 Task: Plan a session to attend the tech conference.
Action: Mouse pressed left at (231, 239)
Screenshot: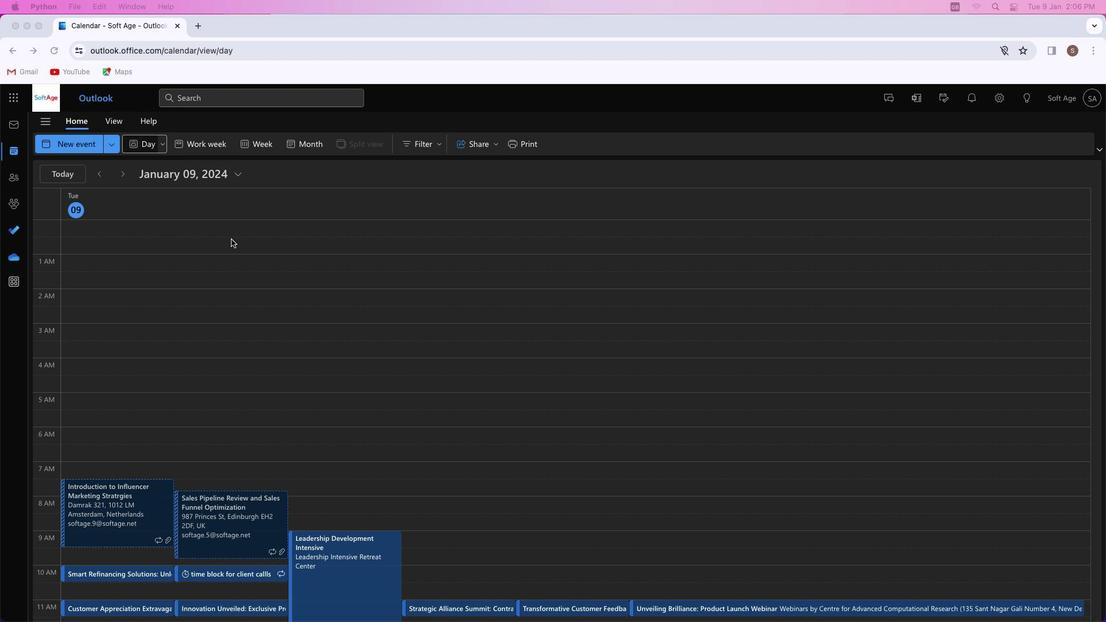 
Action: Mouse moved to (78, 143)
Screenshot: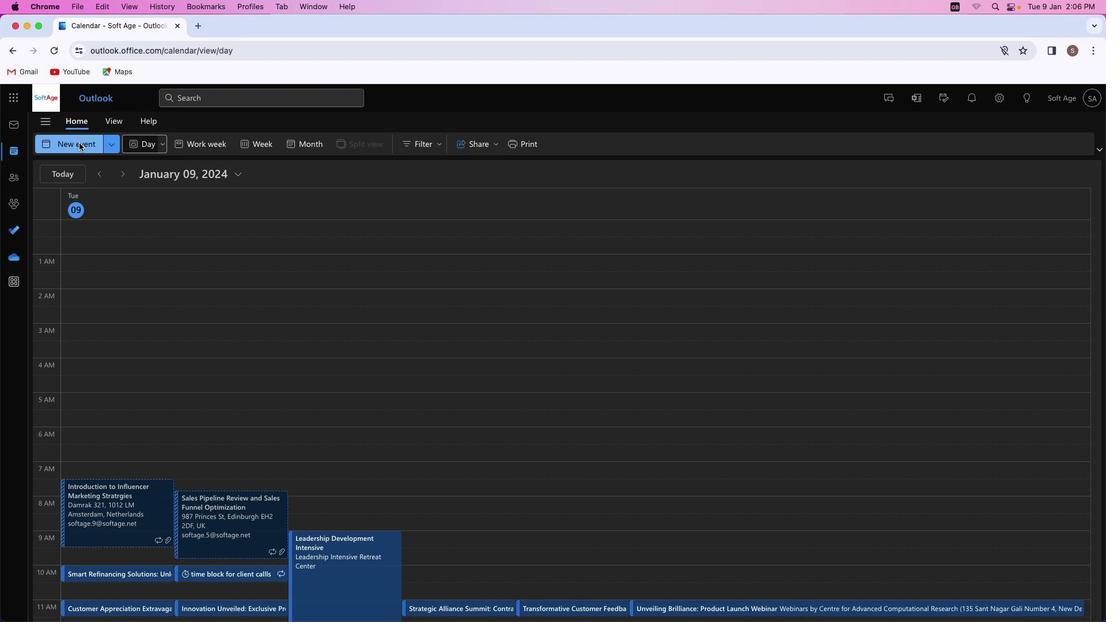 
Action: Mouse pressed left at (78, 143)
Screenshot: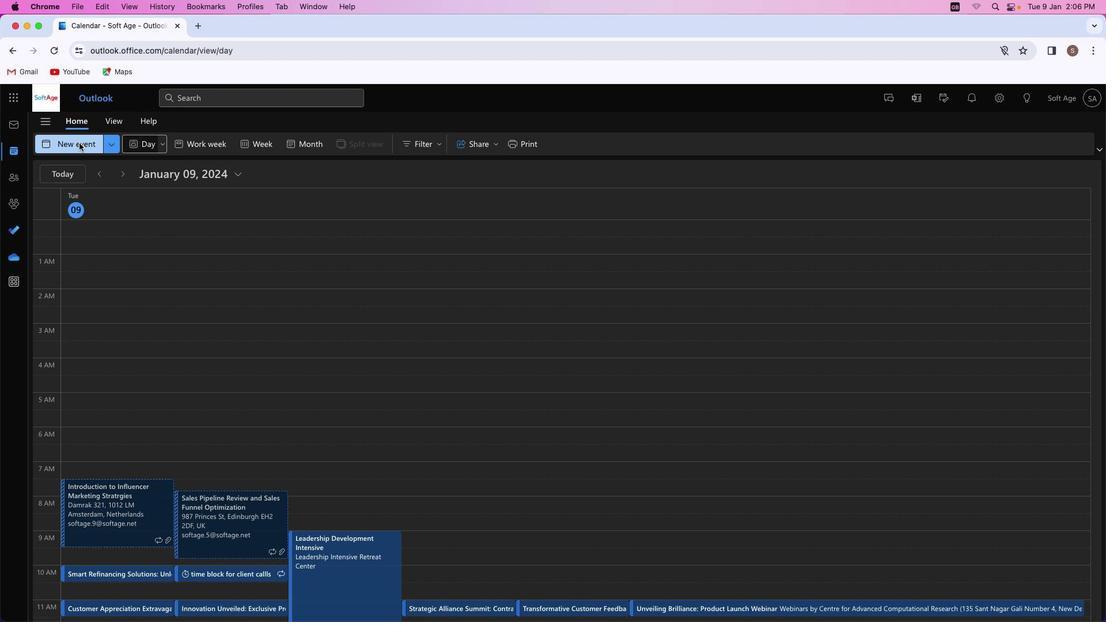 
Action: Mouse moved to (302, 209)
Screenshot: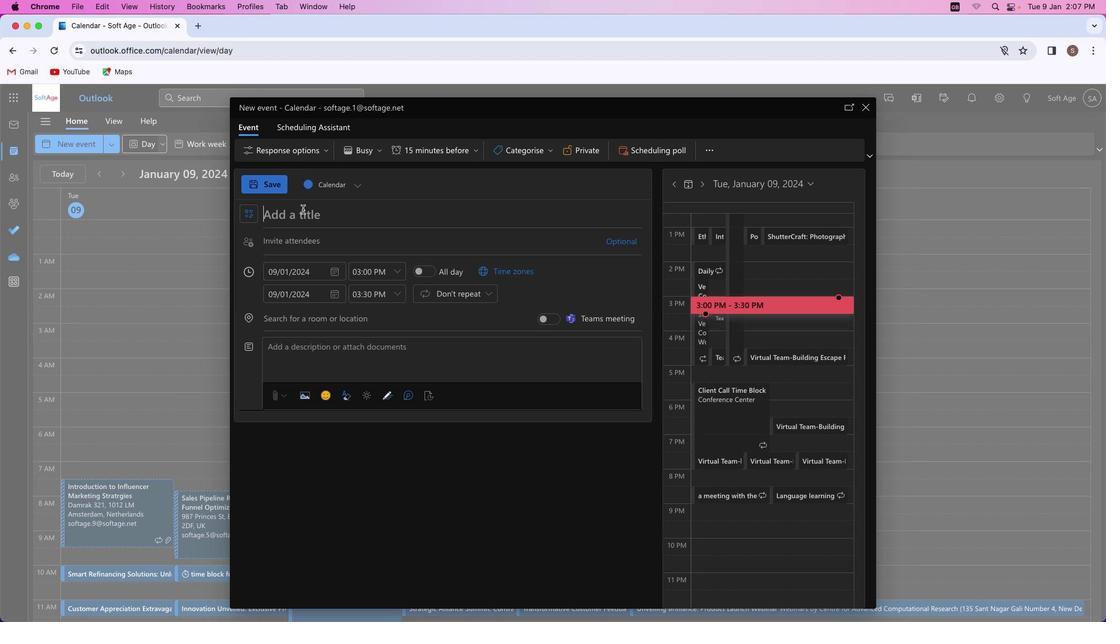 
Action: Key pressed Key.shift'C''o''n''f''e''r''e''n''c''e'Key.space's''e''s''s''i''o''n'
Screenshot: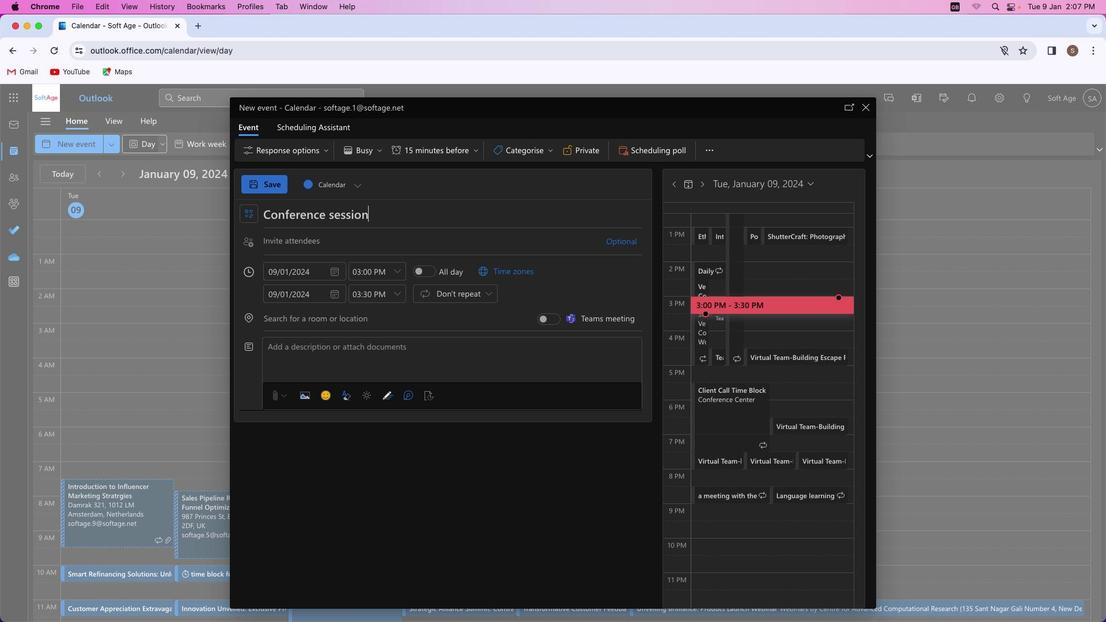 
Action: Mouse moved to (317, 347)
Screenshot: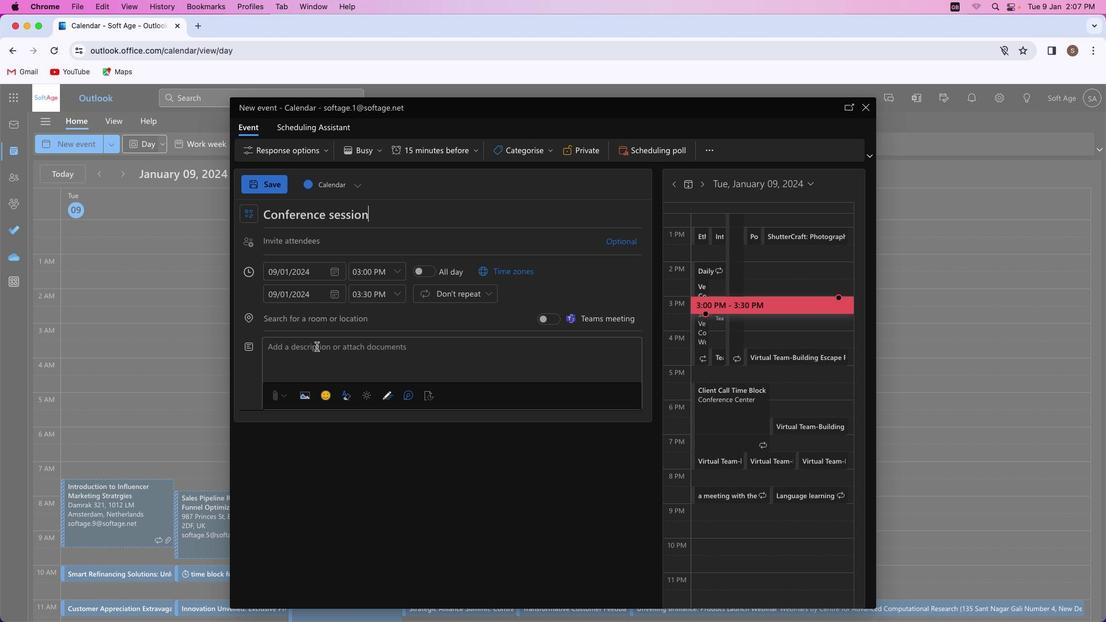 
Action: Mouse pressed left at (317, 347)
Screenshot: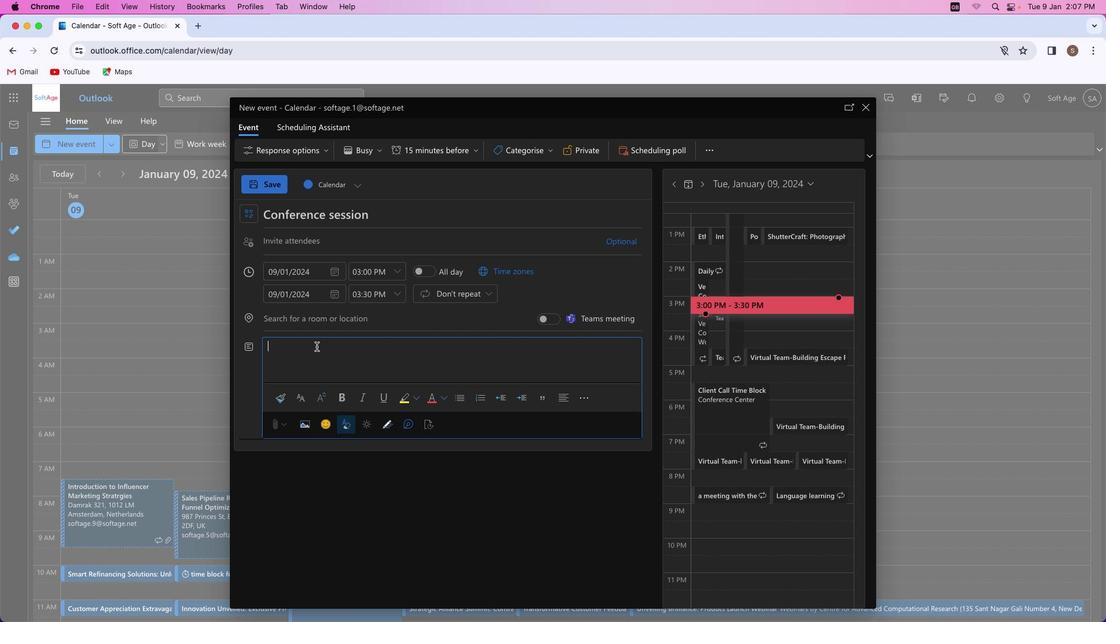 
Action: Mouse moved to (322, 348)
Screenshot: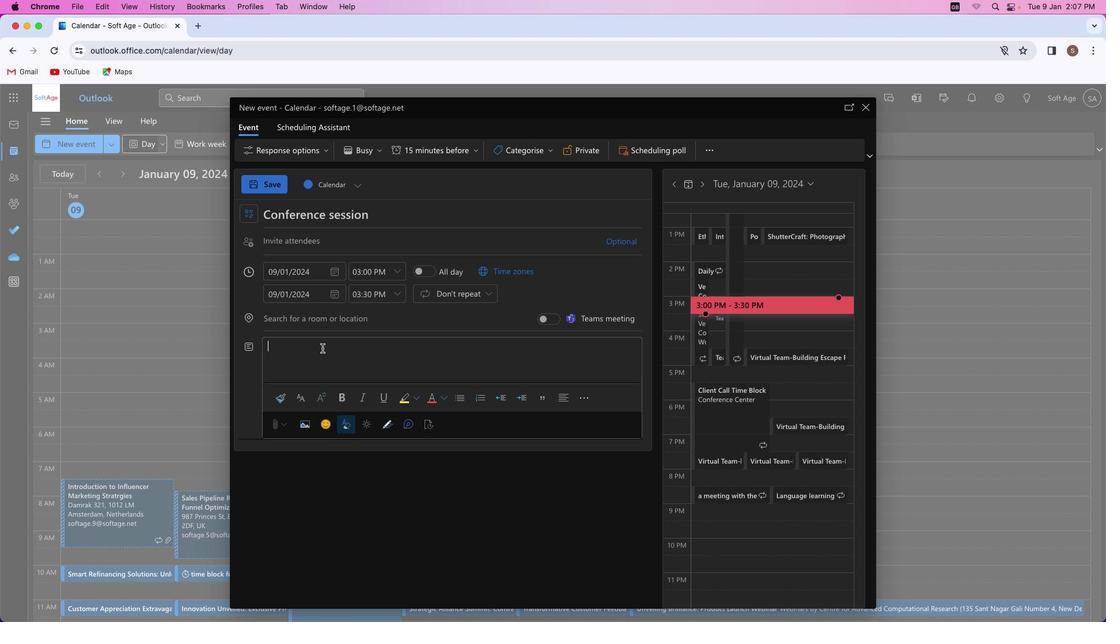 
Action: Key pressed Key.shift'D''i''v''e'Key.space'i''n''t''o'Key.space'i''n''n''o''v''a''t''i''o''n'Key.space'a''t'Key.space'o''u''r'Key.space'c''o''n''f''e''r''e''n''c''e'Key.space's''e''s''s''i''o''n''.'Key.spaceKey.shift'E''x''p''l''o''r''e'Key.space'c''u''t''t''i''n''g''-''e''d''g''e'Key.space't''r''e''n''d''s'','Key.space'h''e''a''r'Key.space'f''r''o''m'Key.space'i''n''d''u''s''t''r''y'Key.space'e''x''p''e''r''t''s'','Key.space'a''n''d'Key.space'n''e''t''w''o''r''k'','Key.spaceKey.backspaceKey.space'w'Key.backspaceKey.backspaceKey.backspaceKey.space'w''i''t''h'Key.space't''e''c''h'Key.space'e''n''t''h''u''s''i''s'Key.left'a'Key.right't''s''.'Key.spaceKey.shift'E''l''e''v''a''t''e'Key.space'y''o''u''r'Key.space'k''n''o''w''l''e''d''g''e'Key.space'a''n''d'Key.space's''t''a''y'Key.space'a''h''e''a''d'Key.space'i''n'Key.space't''h''e'Key.space'd''i''g''i''t''a''l'Key.space'e''r''a''.'
Screenshot: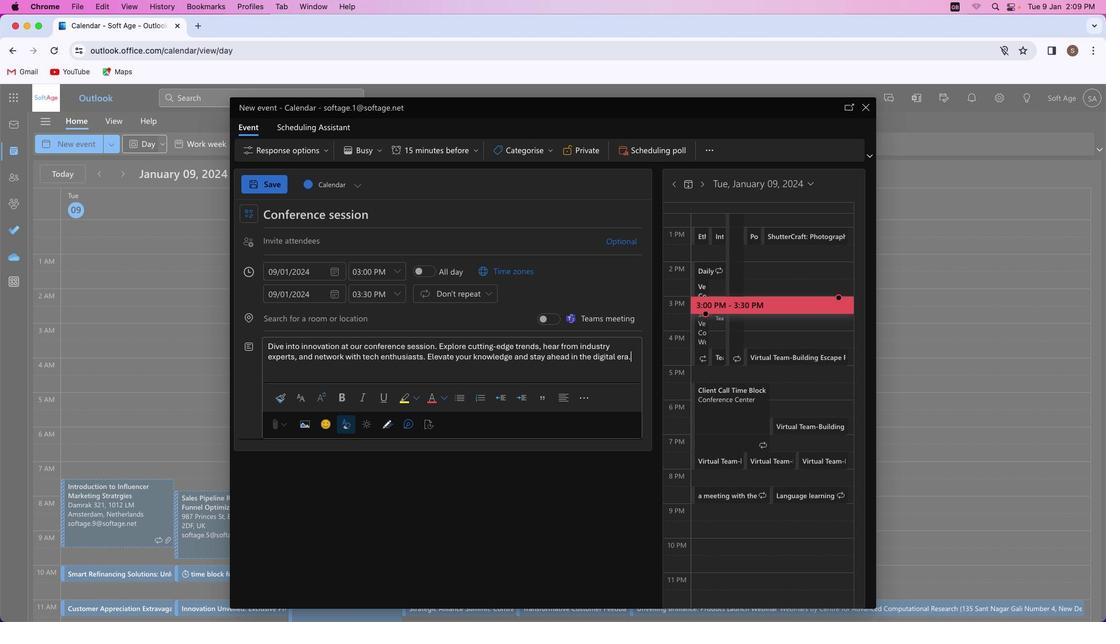 
Action: Mouse moved to (436, 347)
Screenshot: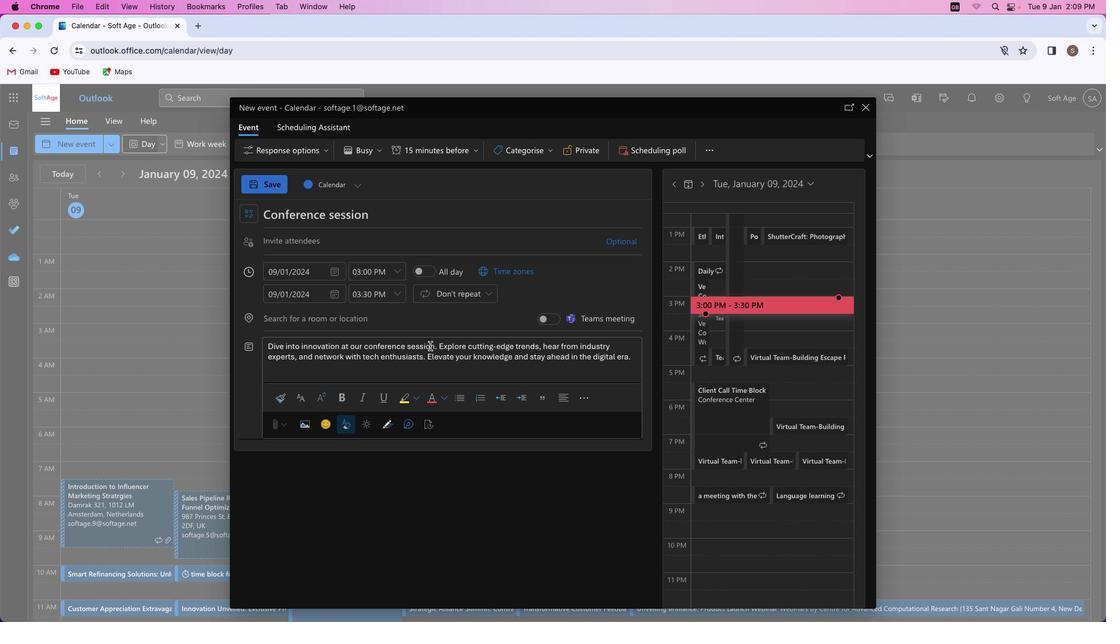 
Action: Mouse pressed left at (436, 347)
Screenshot: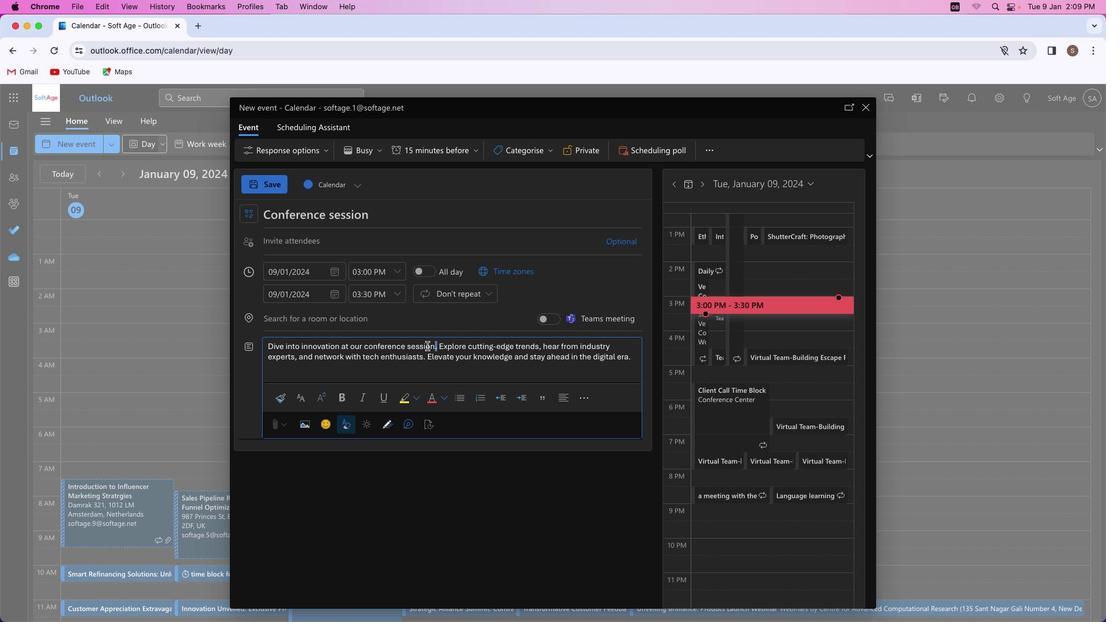 
Action: Mouse moved to (339, 395)
Screenshot: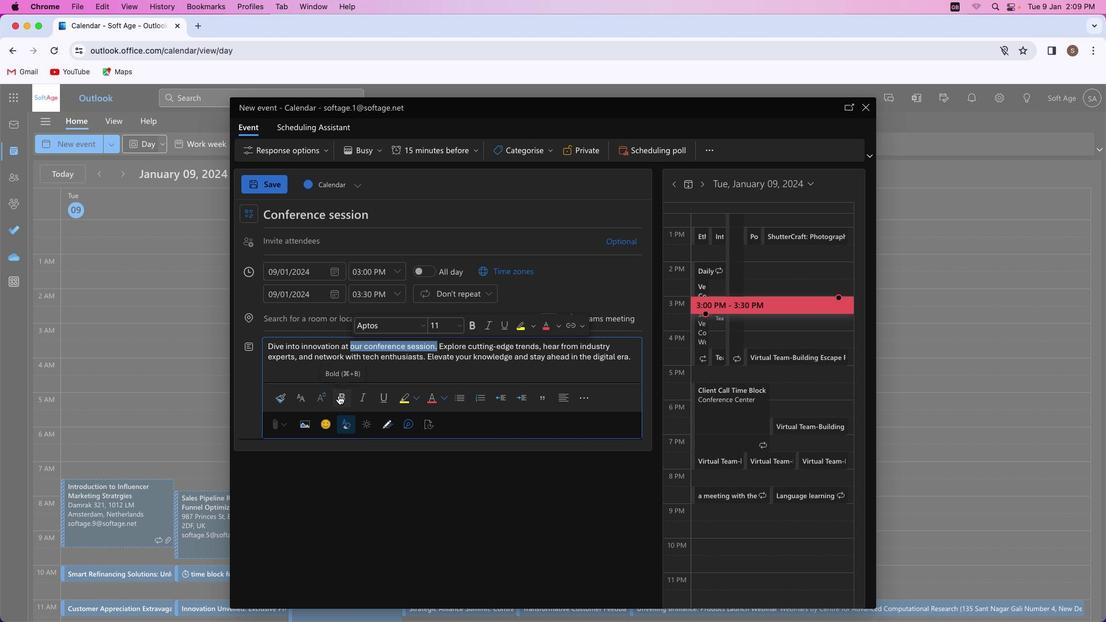 
Action: Mouse pressed left at (339, 395)
Screenshot: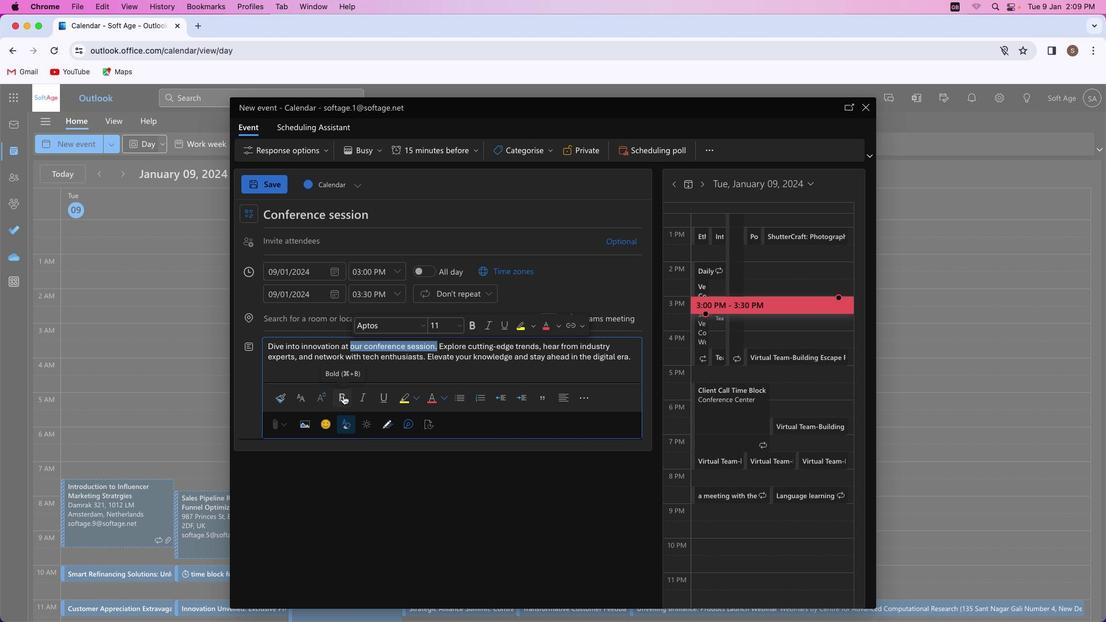 
Action: Mouse moved to (360, 395)
Screenshot: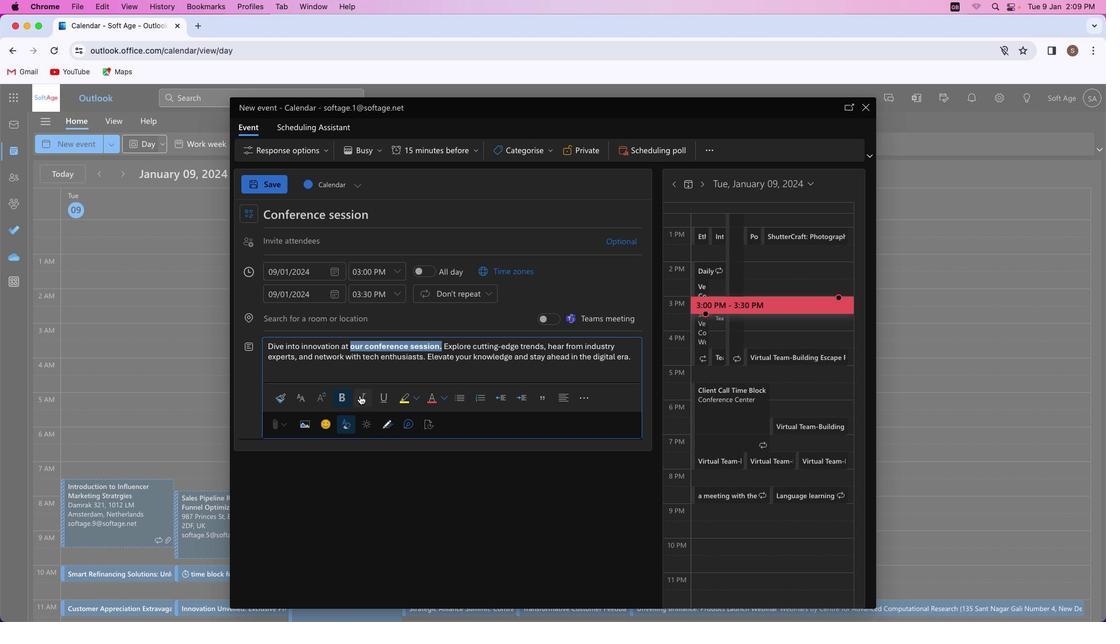 
Action: Mouse pressed left at (360, 395)
Screenshot: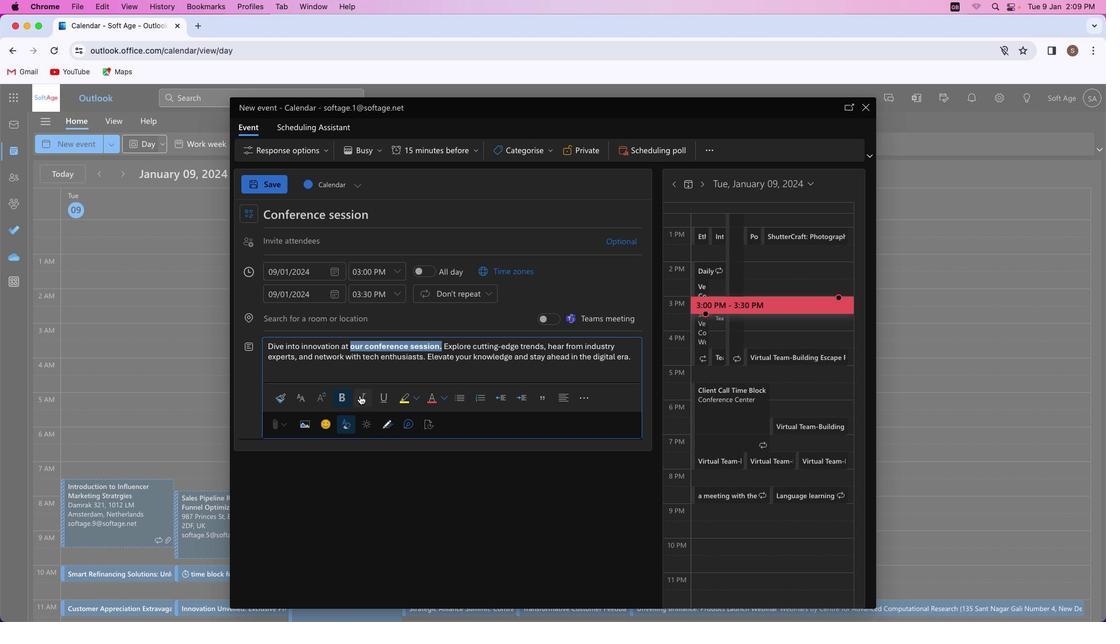 
Action: Mouse moved to (442, 395)
Screenshot: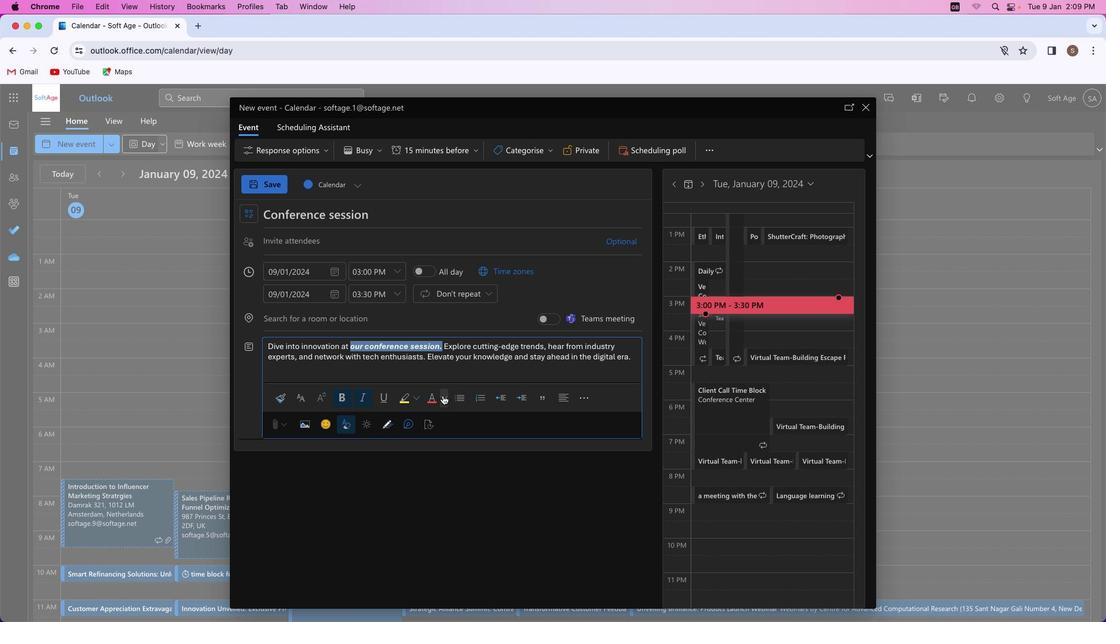 
Action: Mouse pressed left at (442, 395)
Screenshot: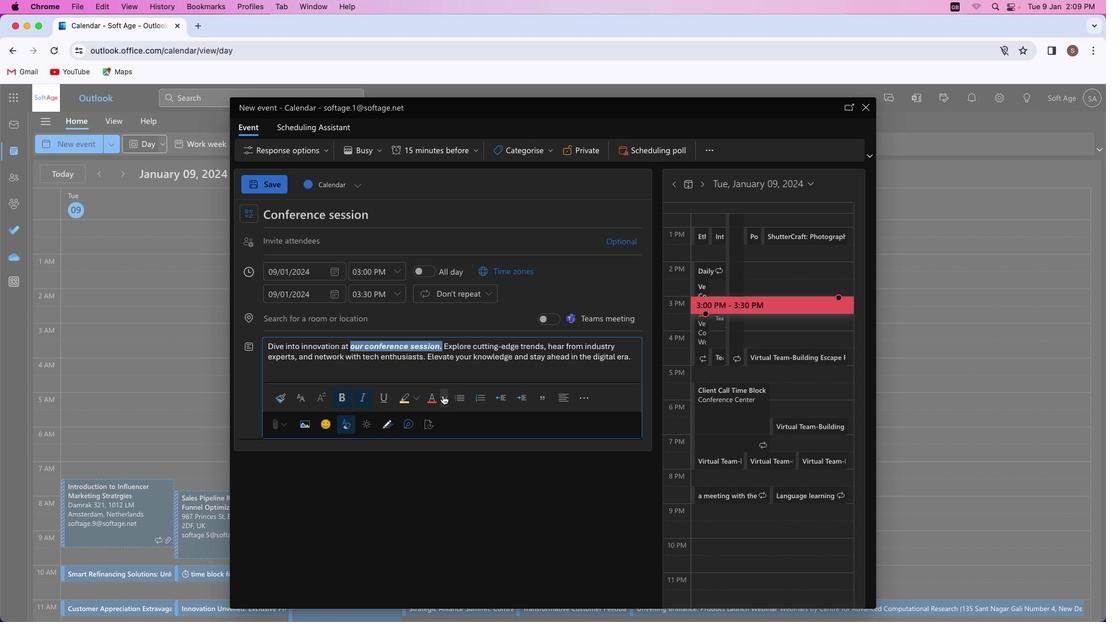 
Action: Mouse moved to (458, 479)
Screenshot: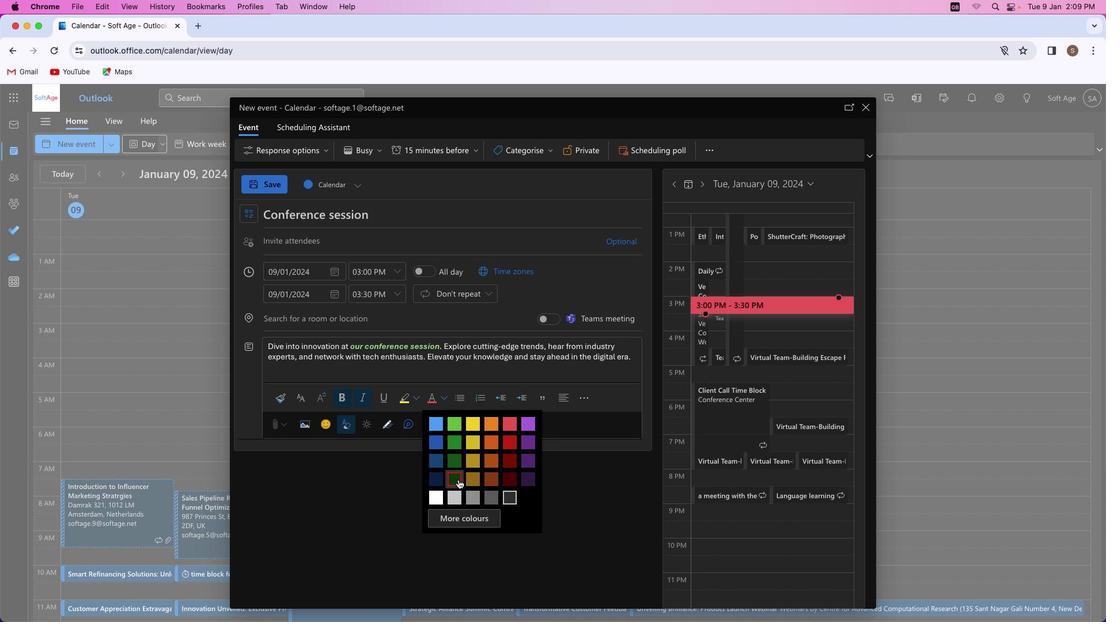 
Action: Mouse pressed left at (458, 479)
Screenshot: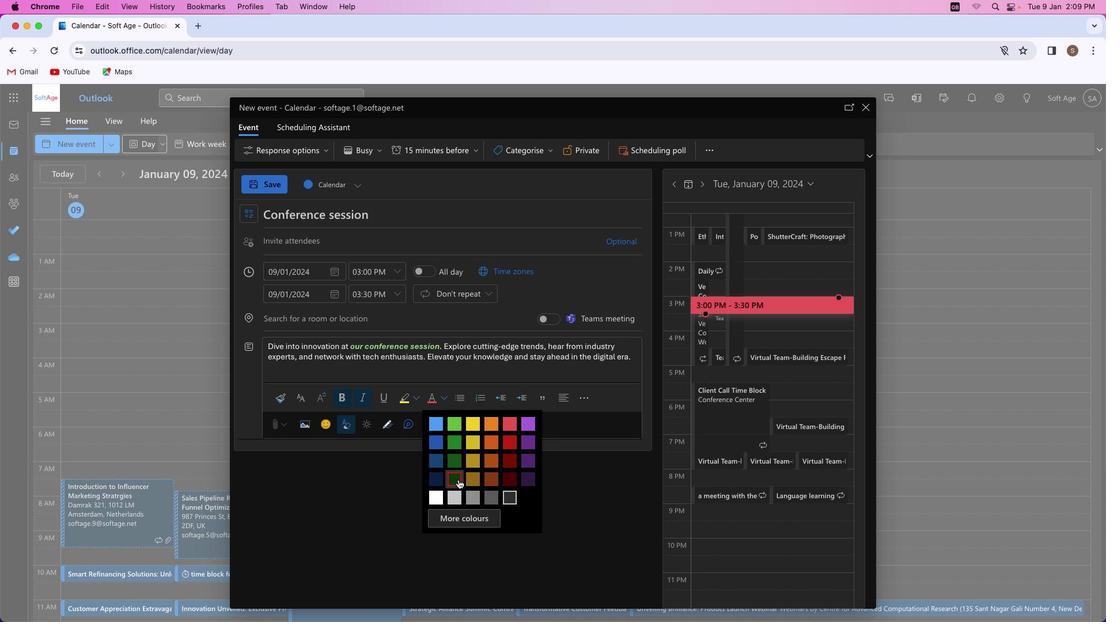 
Action: Mouse moved to (454, 373)
Screenshot: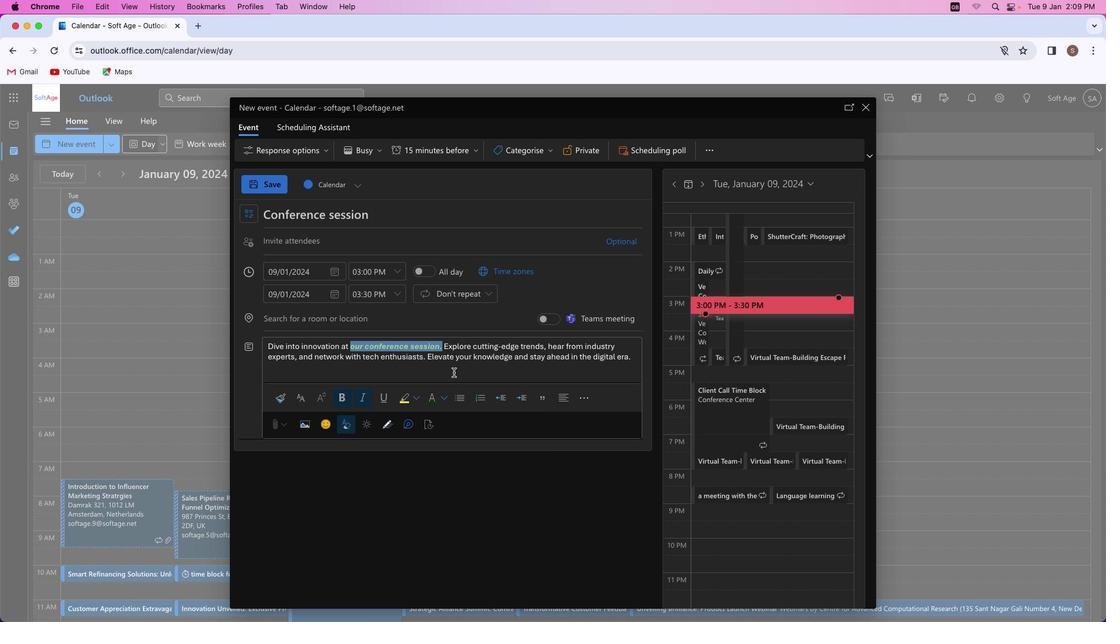 
Action: Mouse pressed left at (454, 373)
Screenshot: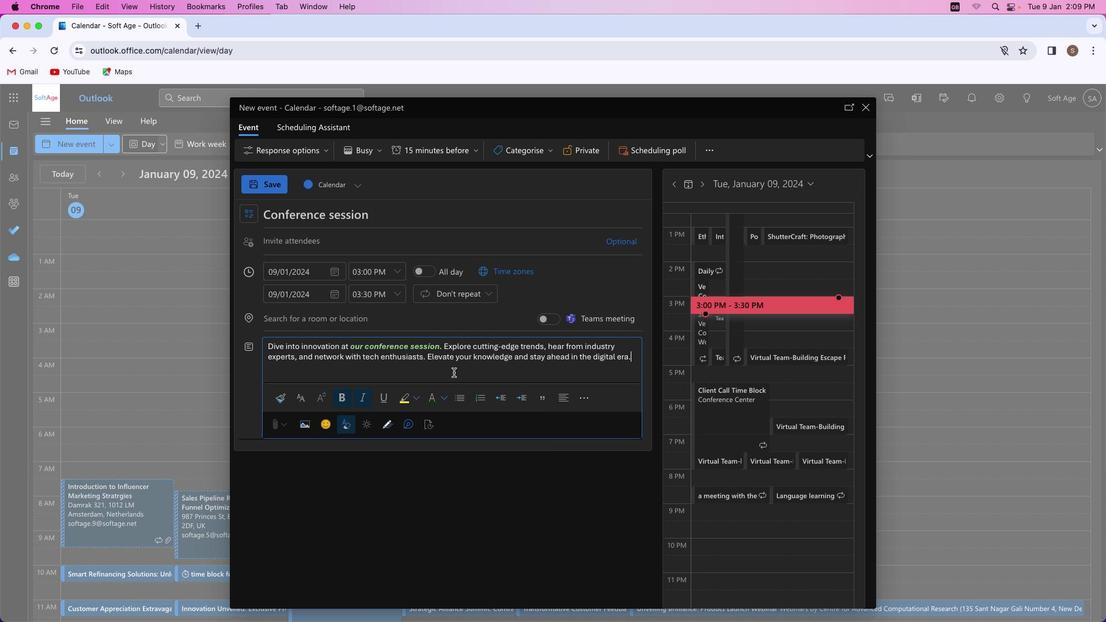 
Action: Mouse moved to (291, 242)
Screenshot: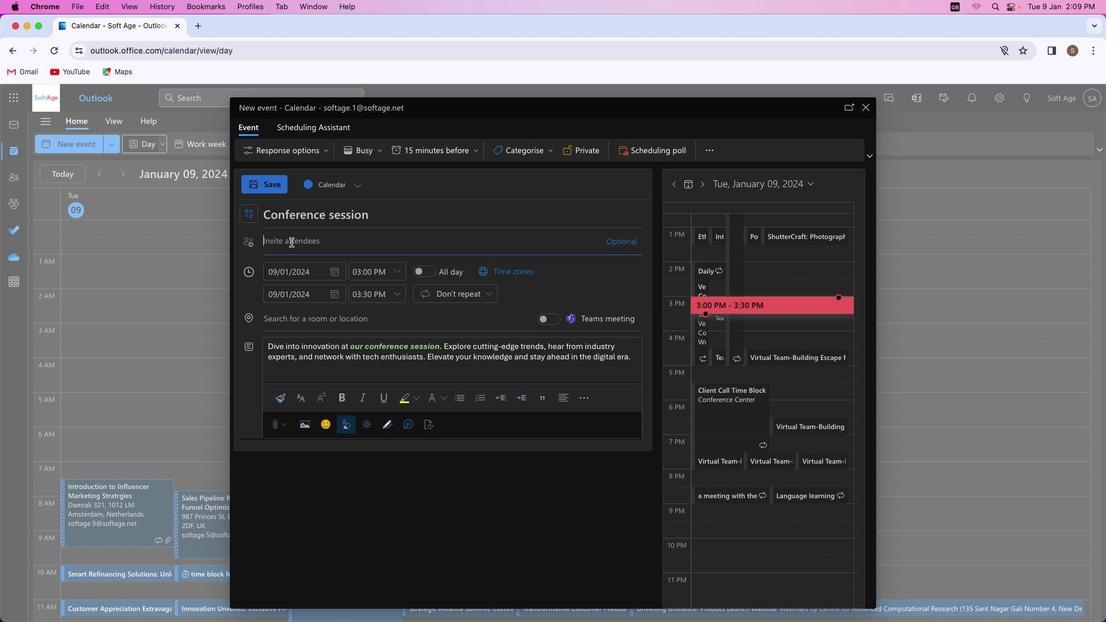 
Action: Mouse pressed left at (291, 242)
Screenshot: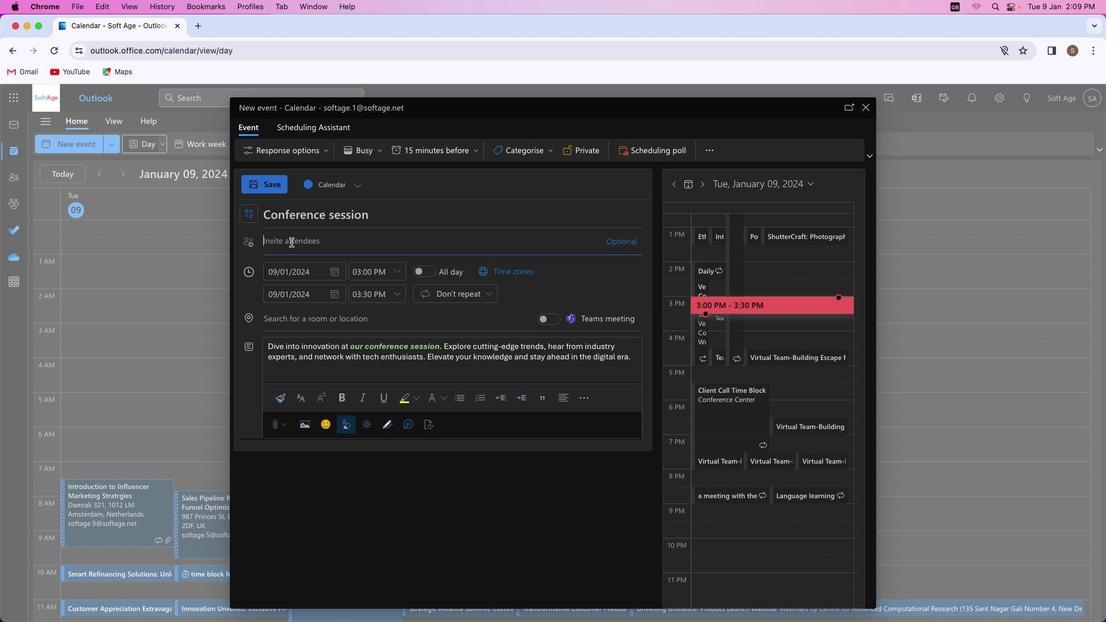 
Action: Key pressed Key.shift'A''k''a''s''h''r''a''j''p''u''t'Key.shift'@''o''u''t''l''o''o''k''.''c''o''m'
Screenshot: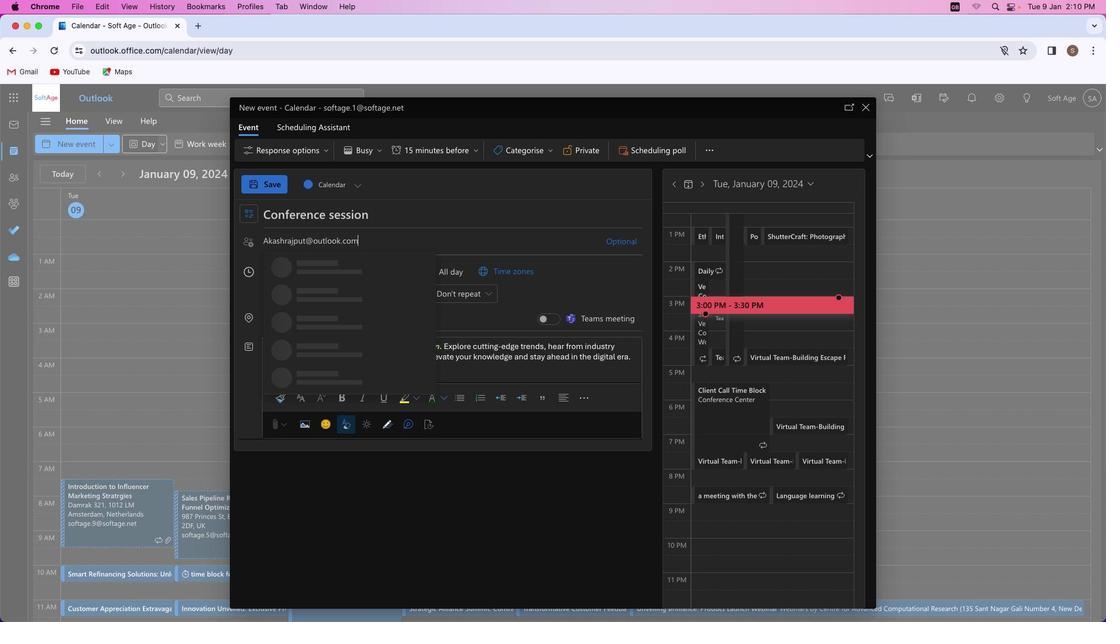 
Action: Mouse moved to (362, 266)
Screenshot: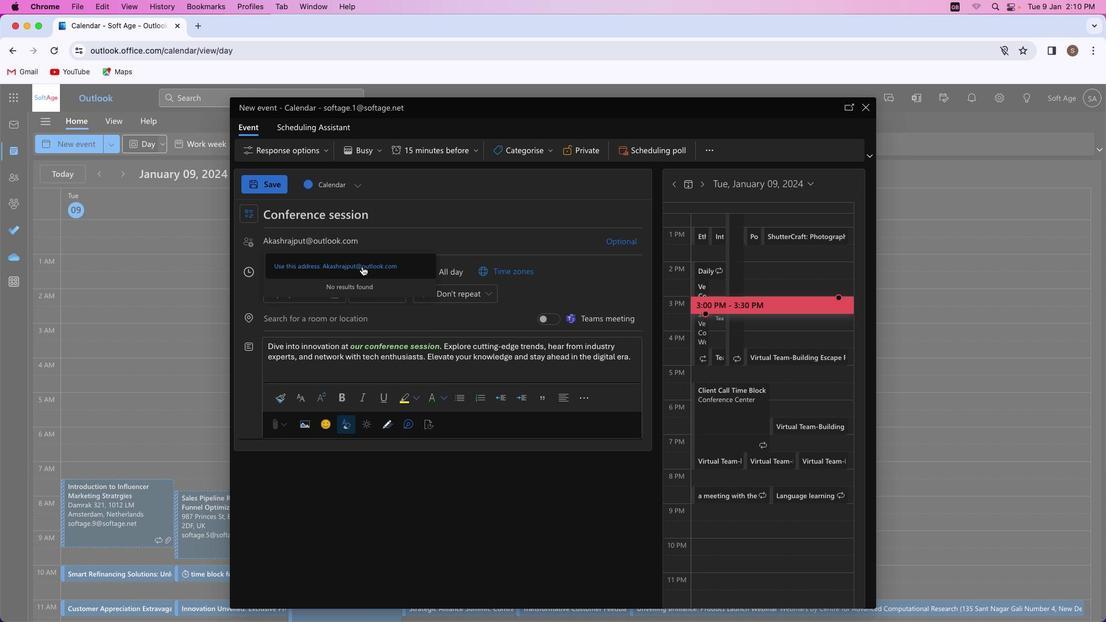 
Action: Mouse pressed left at (362, 266)
Screenshot: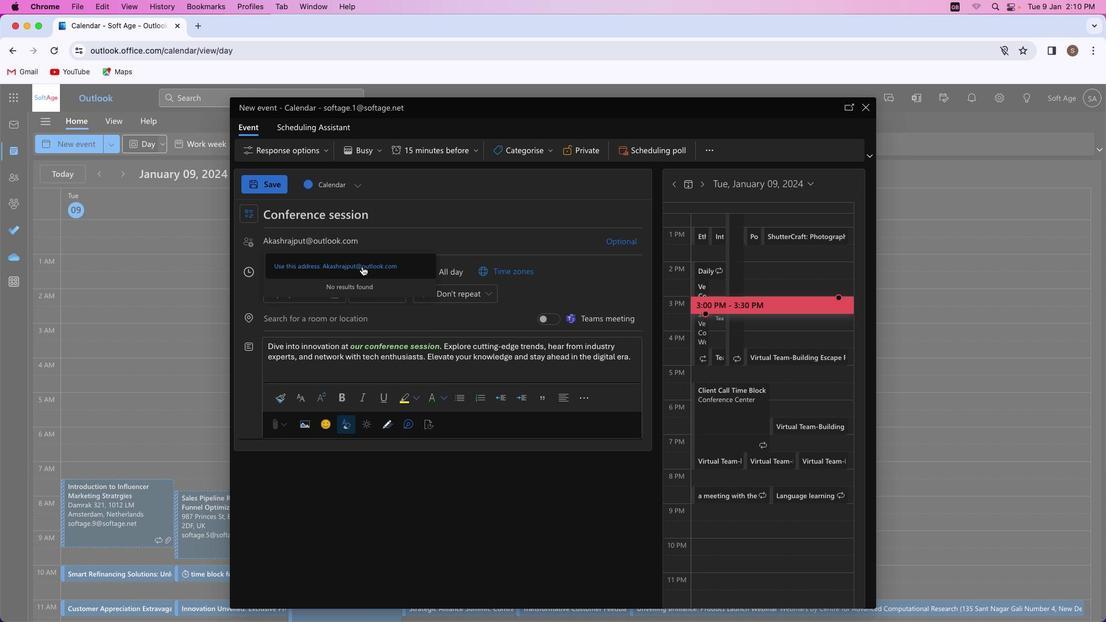 
Action: Mouse moved to (625, 270)
Screenshot: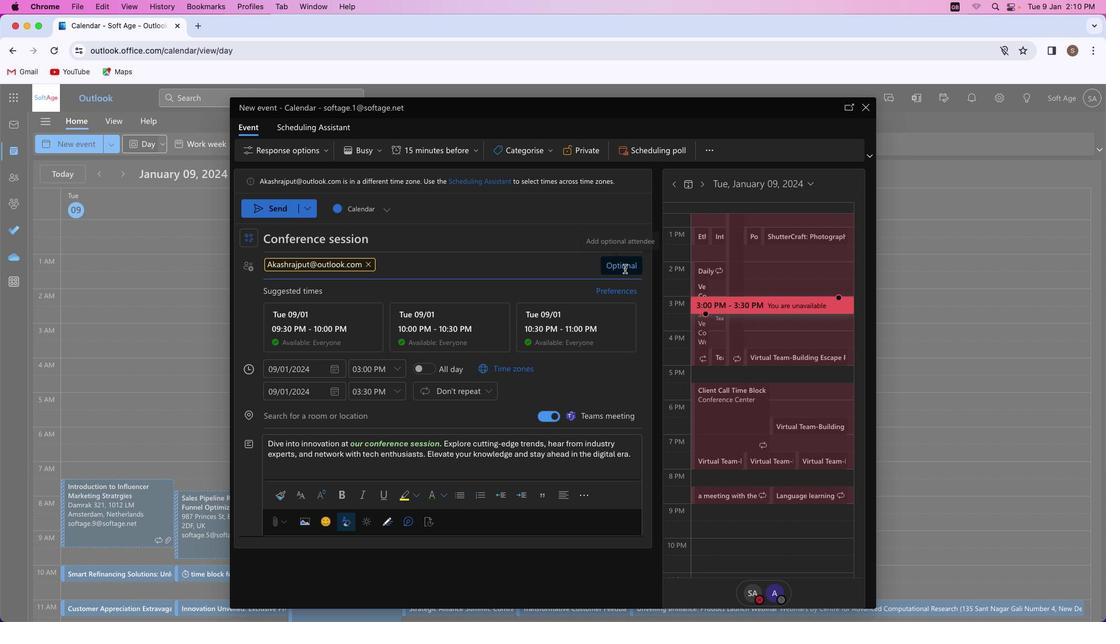 
Action: Mouse pressed left at (625, 270)
Screenshot: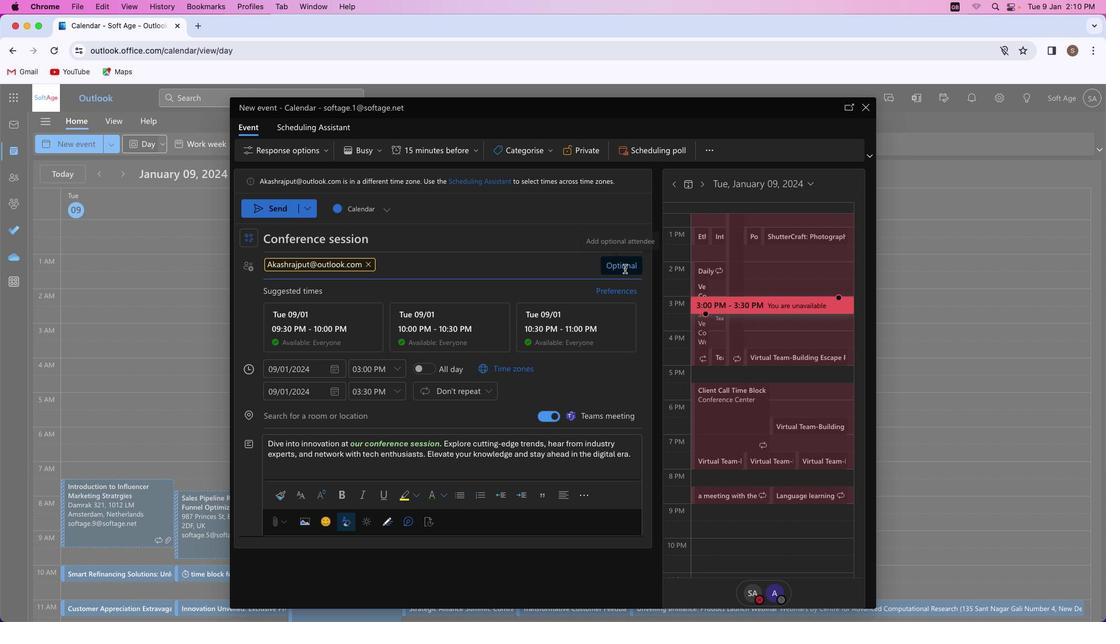 
Action: Mouse moved to (324, 298)
Screenshot: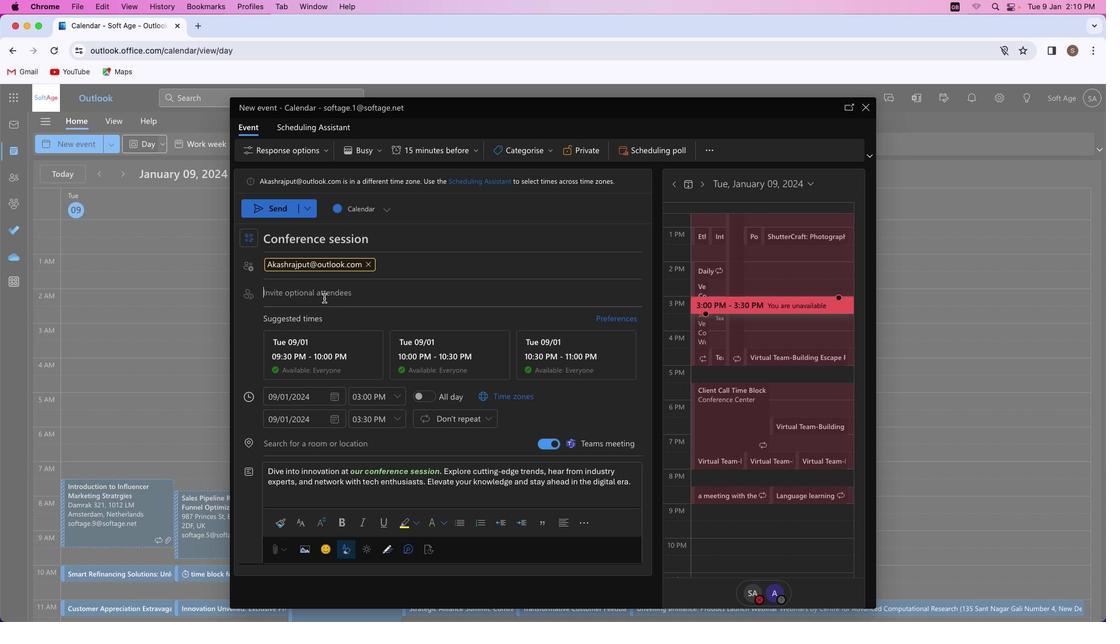 
Action: Key pressed Key.shift'S''h''i''v''a''m''y''a''d''a''v''s''m''4''1'Key.shift'@''o''u''t''l''o''o''j'Key.backspace'k''.''c''o'Key.space
Screenshot: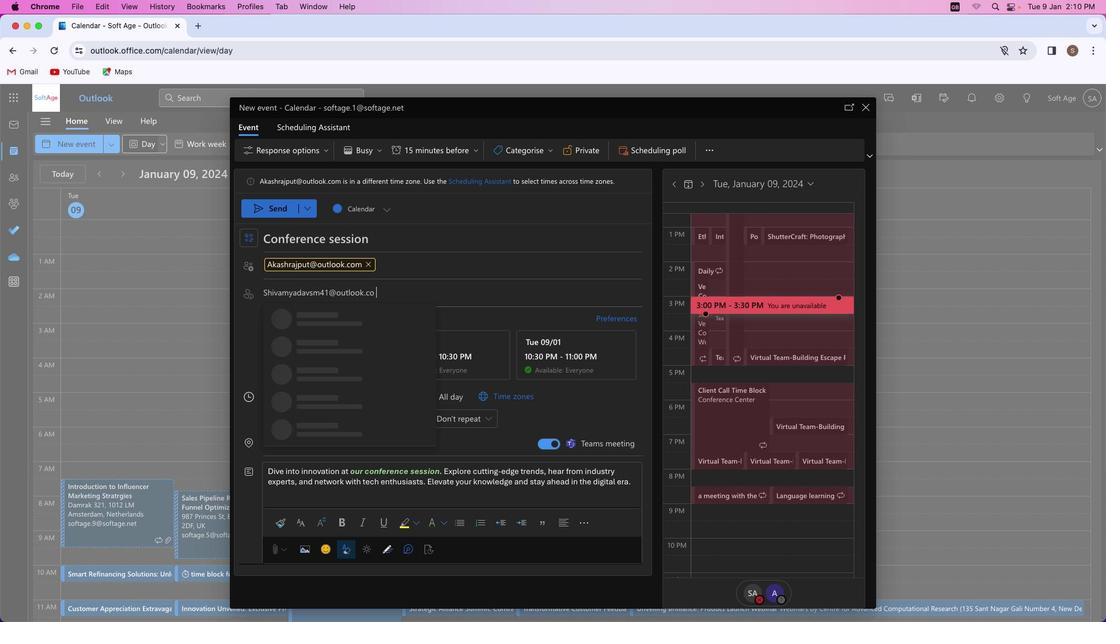 
Action: Mouse moved to (352, 308)
Screenshot: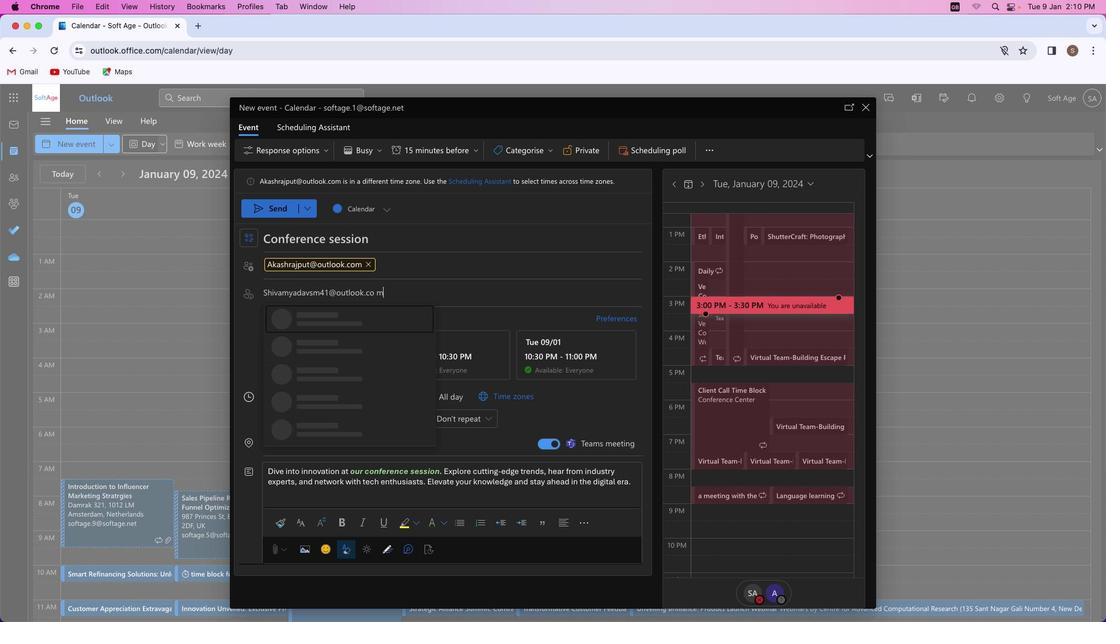 
Action: Key pressed 'm'
Screenshot: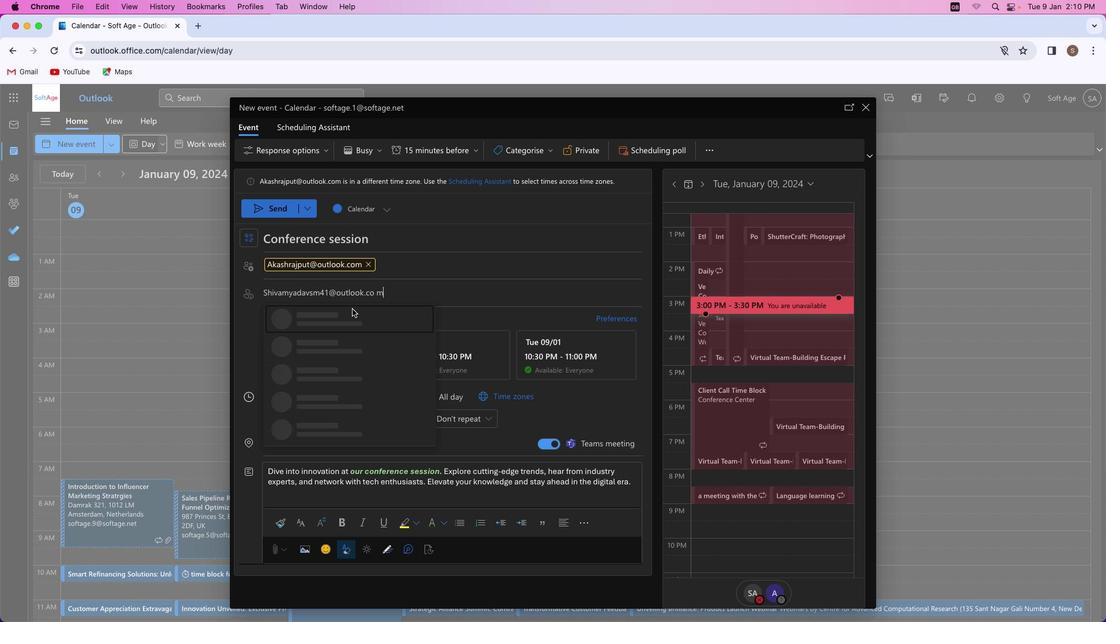 
Action: Mouse moved to (385, 298)
Screenshot: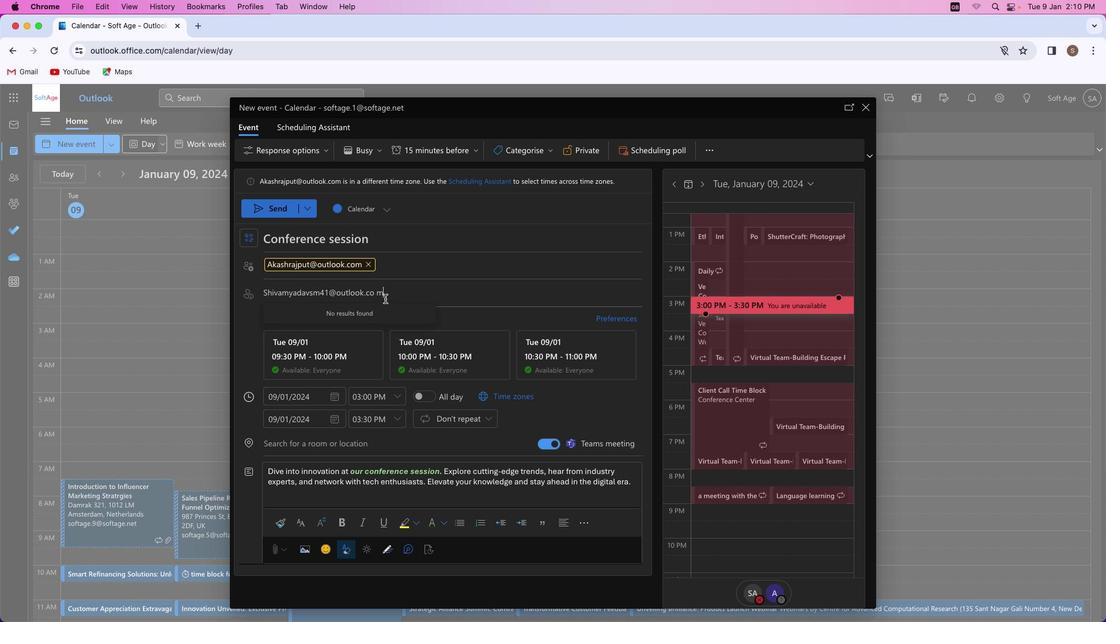 
Action: Key pressed Key.backspace
Screenshot: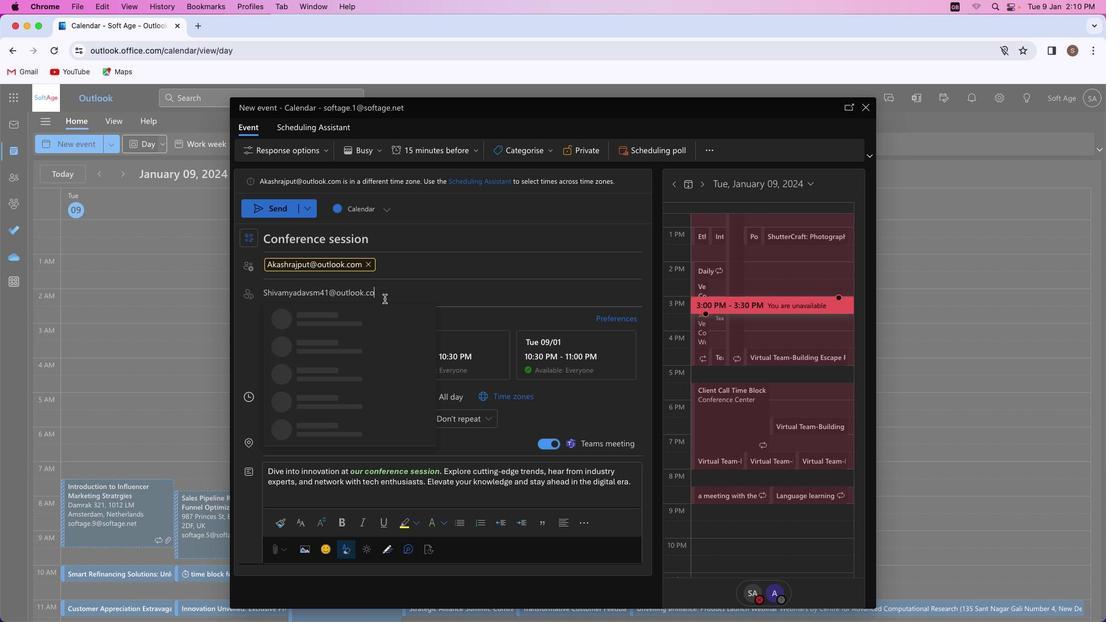 
Action: Mouse moved to (384, 298)
Screenshot: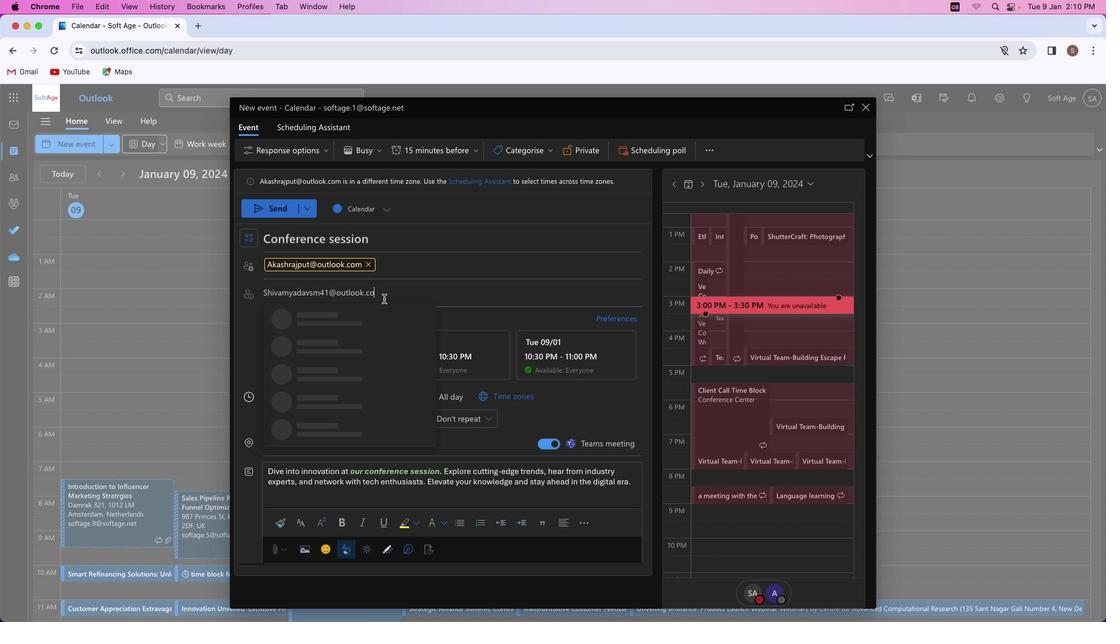 
Action: Key pressed Key.backspace
Screenshot: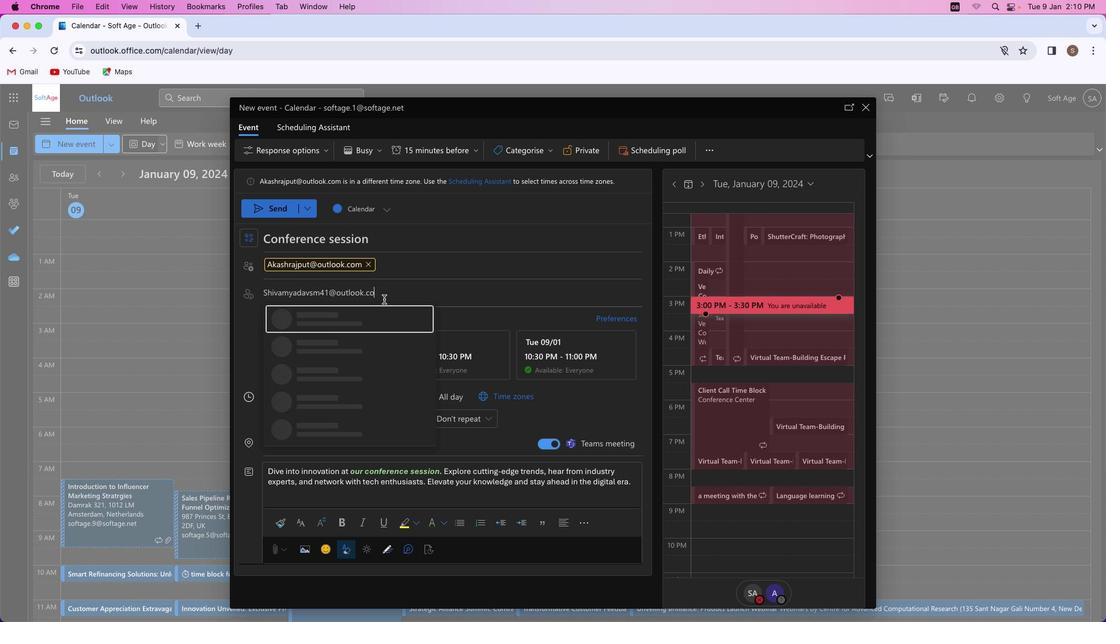 
Action: Mouse moved to (383, 301)
Screenshot: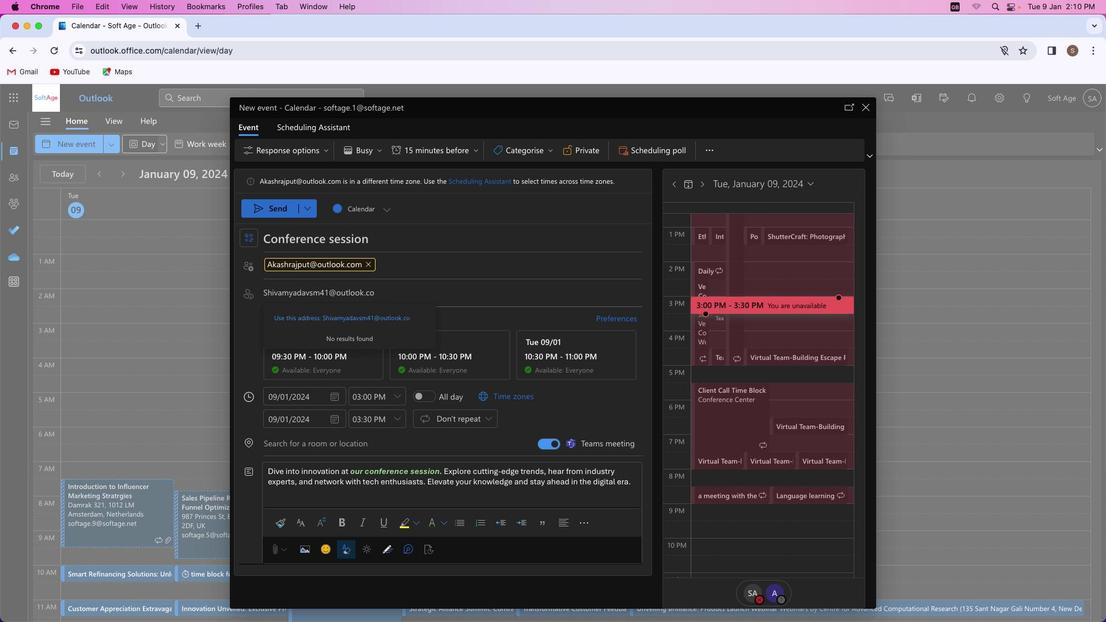 
Action: Key pressed 'm'
Screenshot: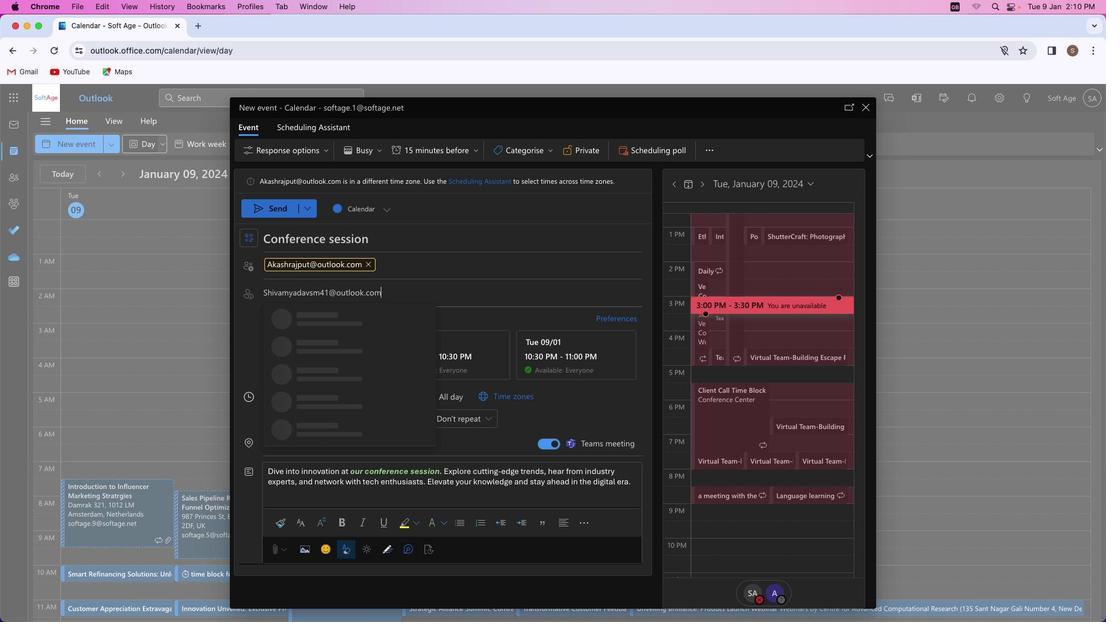 
Action: Mouse moved to (382, 321)
Screenshot: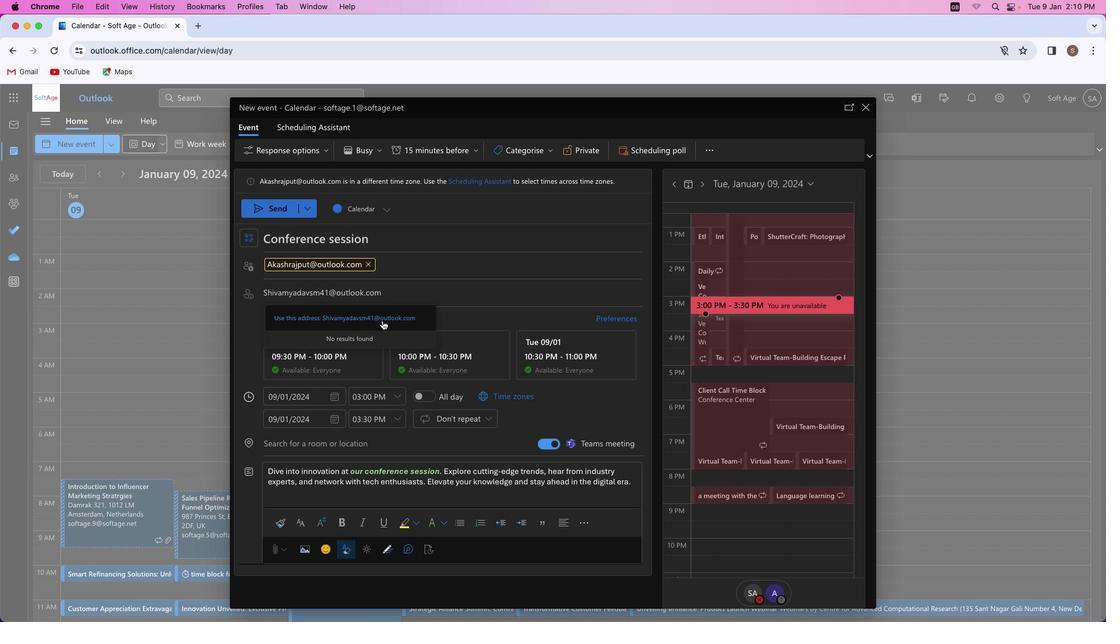 
Action: Mouse pressed left at (382, 321)
Screenshot: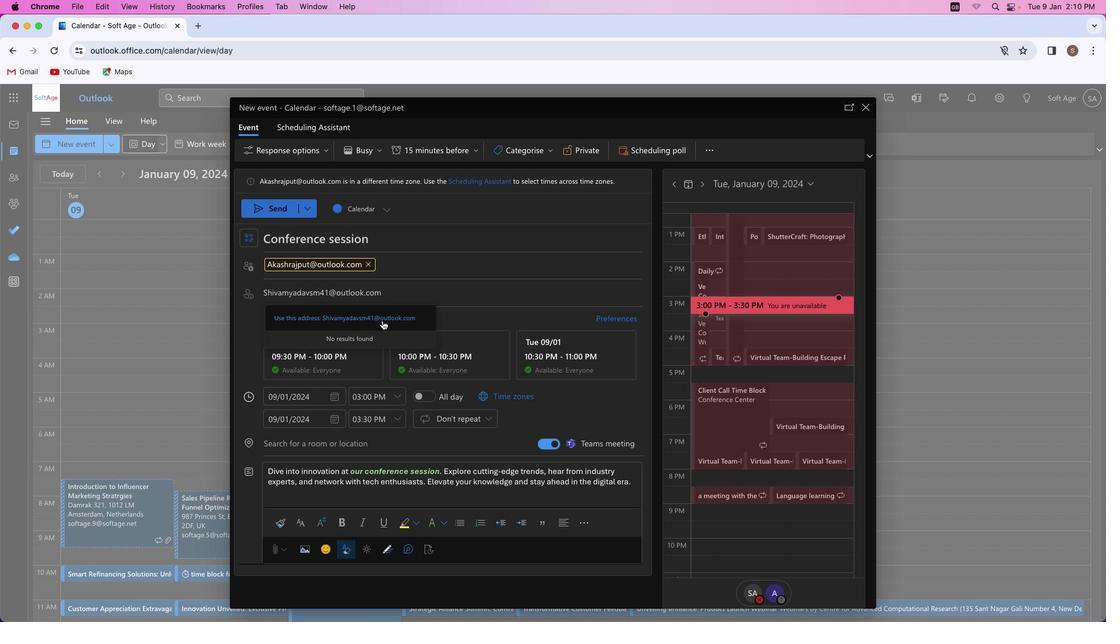 
Action: Mouse moved to (367, 338)
Screenshot: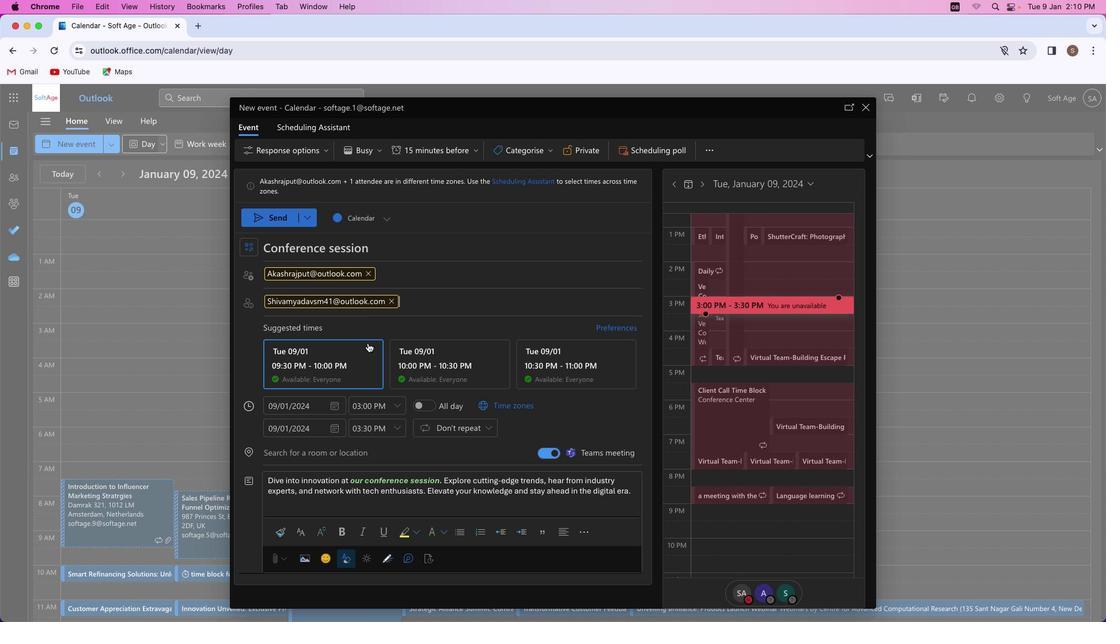 
Action: Mouse scrolled (367, 338) with delta (0, 0)
Screenshot: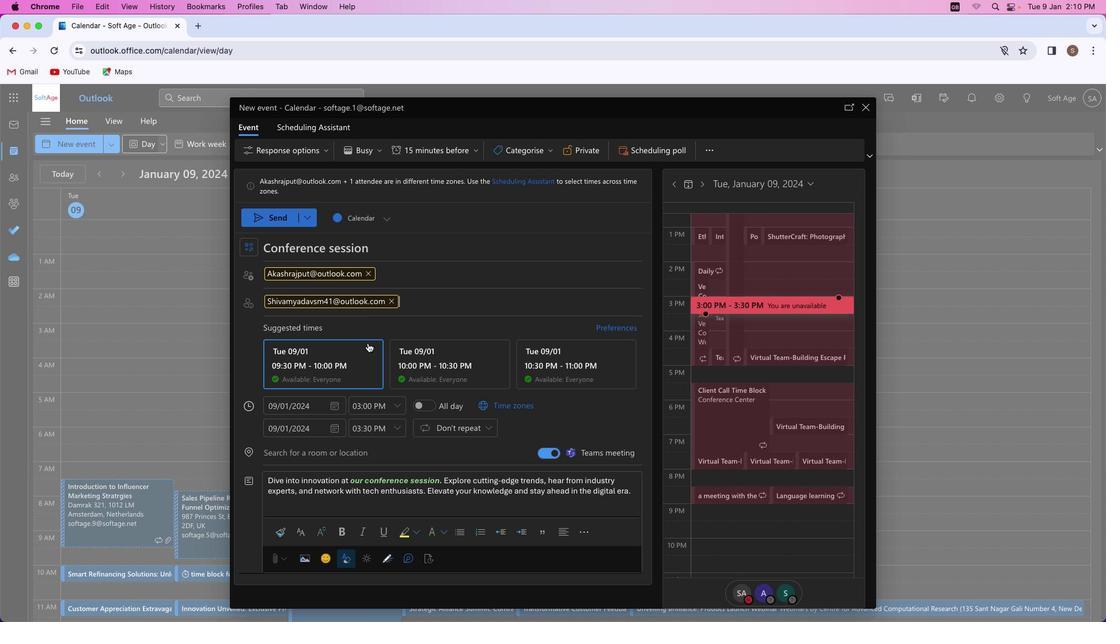 
Action: Mouse moved to (367, 341)
Screenshot: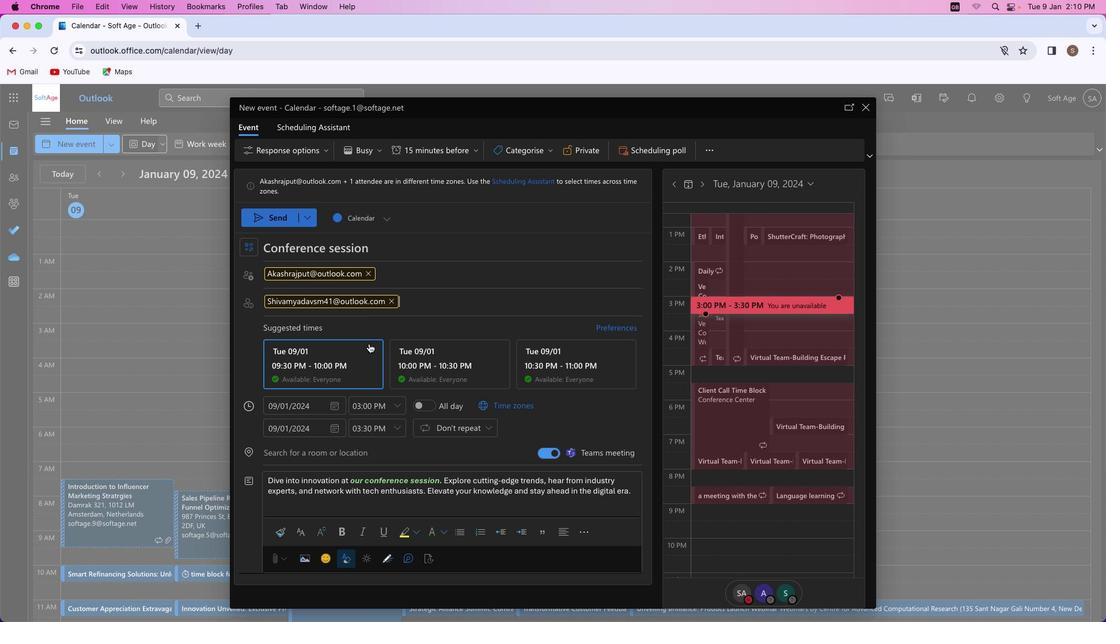 
Action: Mouse scrolled (367, 341) with delta (0, 0)
Screenshot: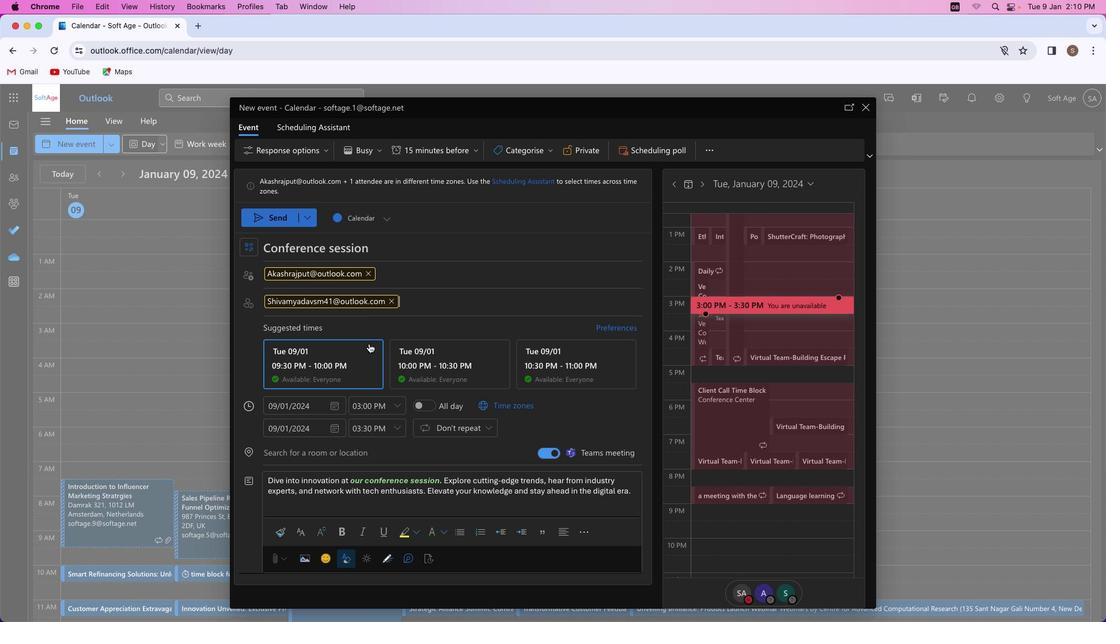 
Action: Mouse moved to (368, 343)
Screenshot: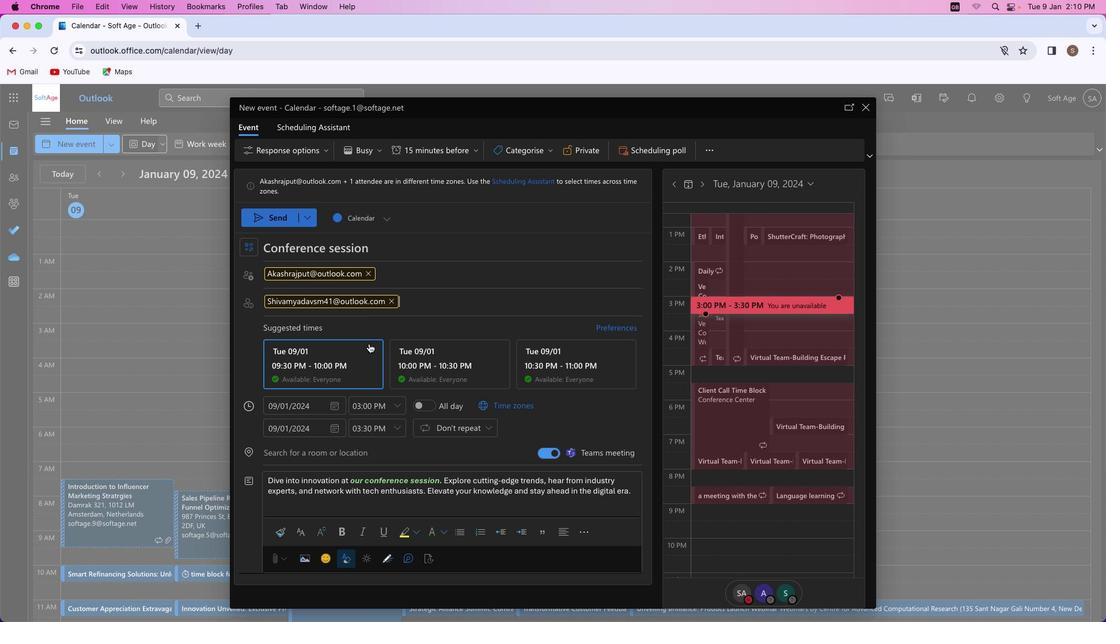 
Action: Mouse scrolled (368, 343) with delta (0, 0)
Screenshot: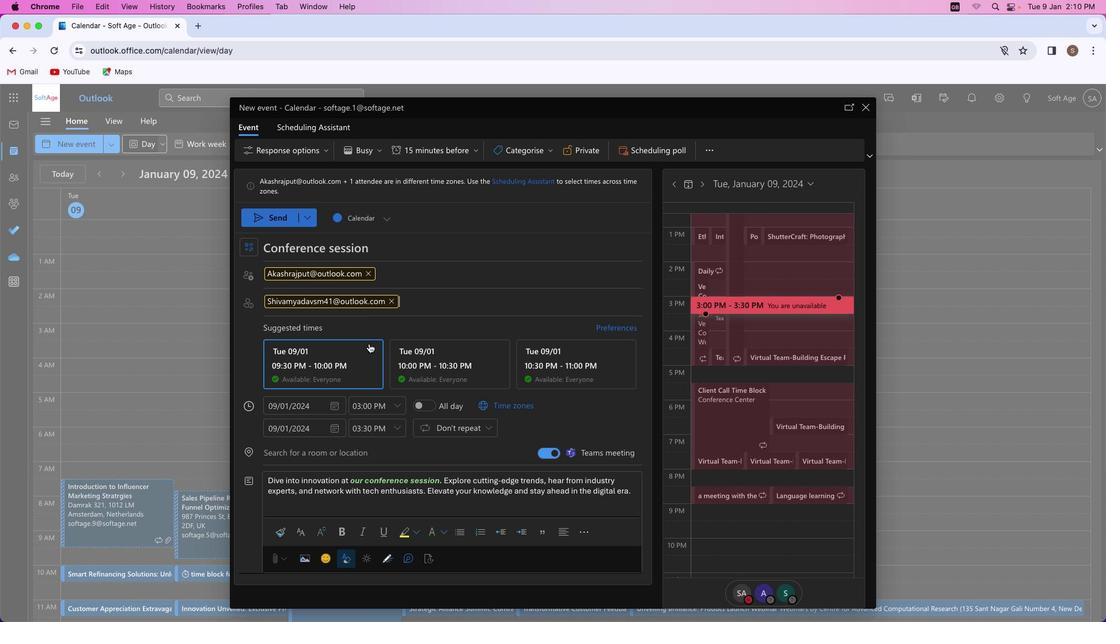 
Action: Mouse moved to (368, 344)
Screenshot: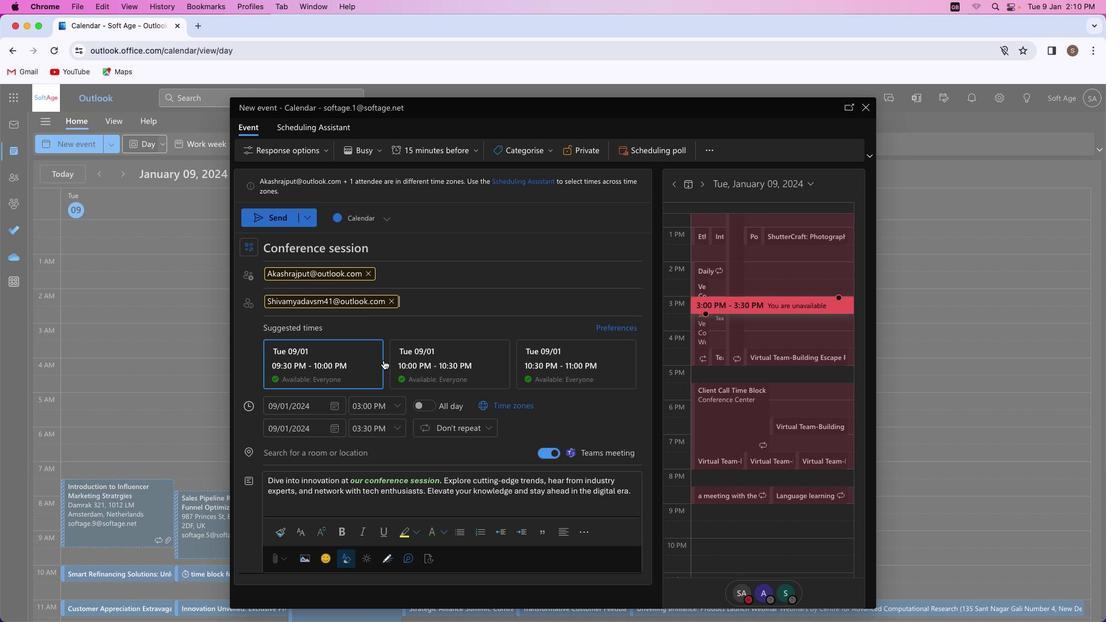 
Action: Mouse scrolled (368, 344) with delta (0, -1)
Screenshot: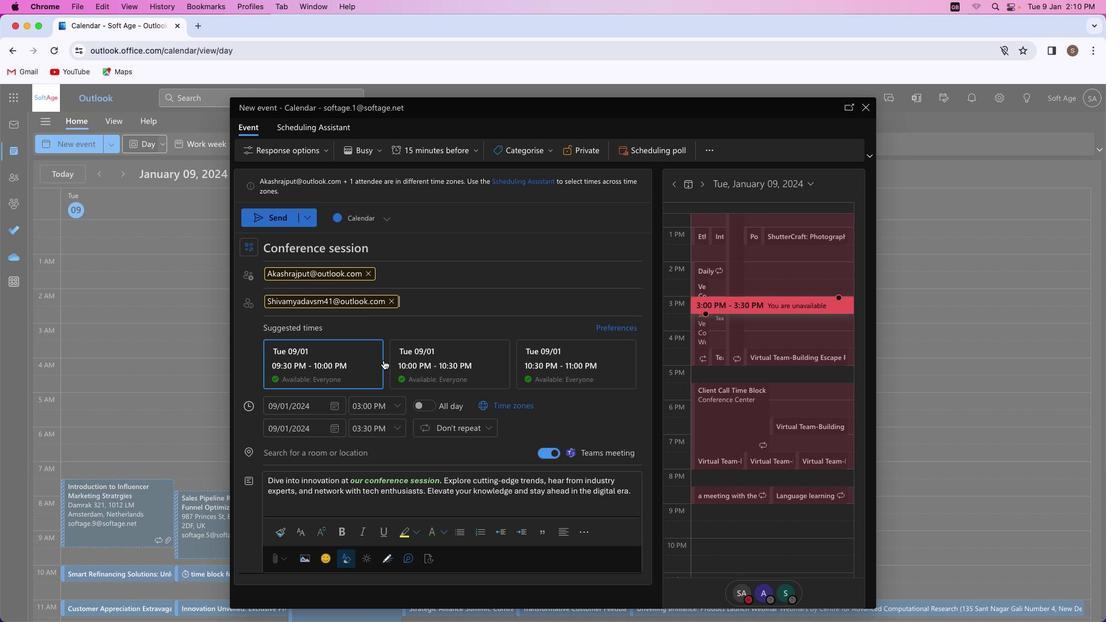 
Action: Mouse moved to (305, 457)
Screenshot: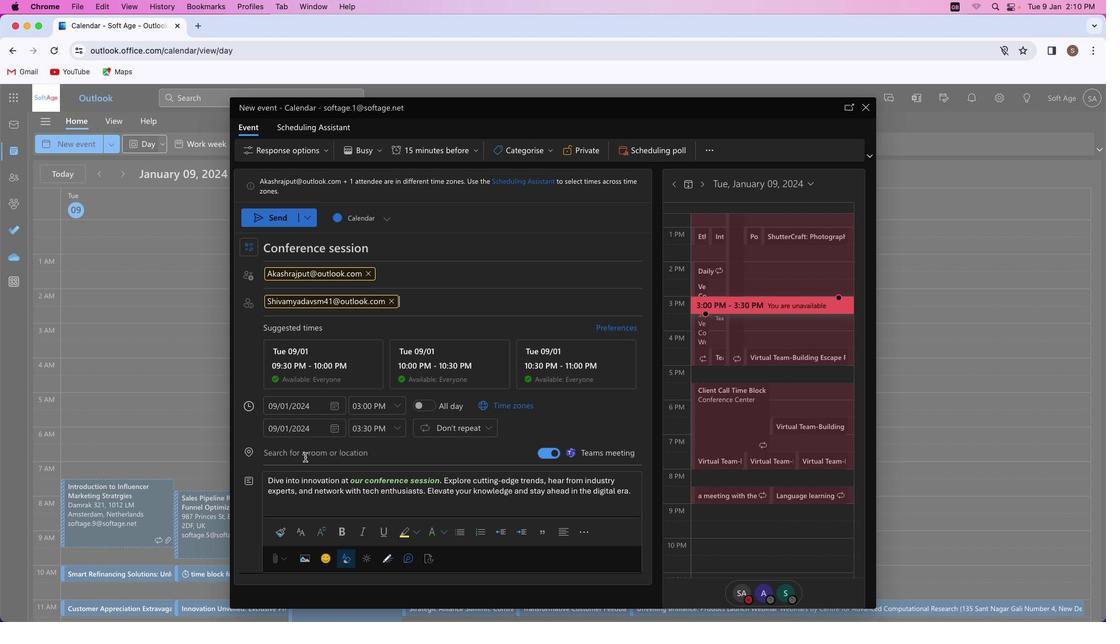 
Action: Mouse pressed left at (305, 457)
Screenshot: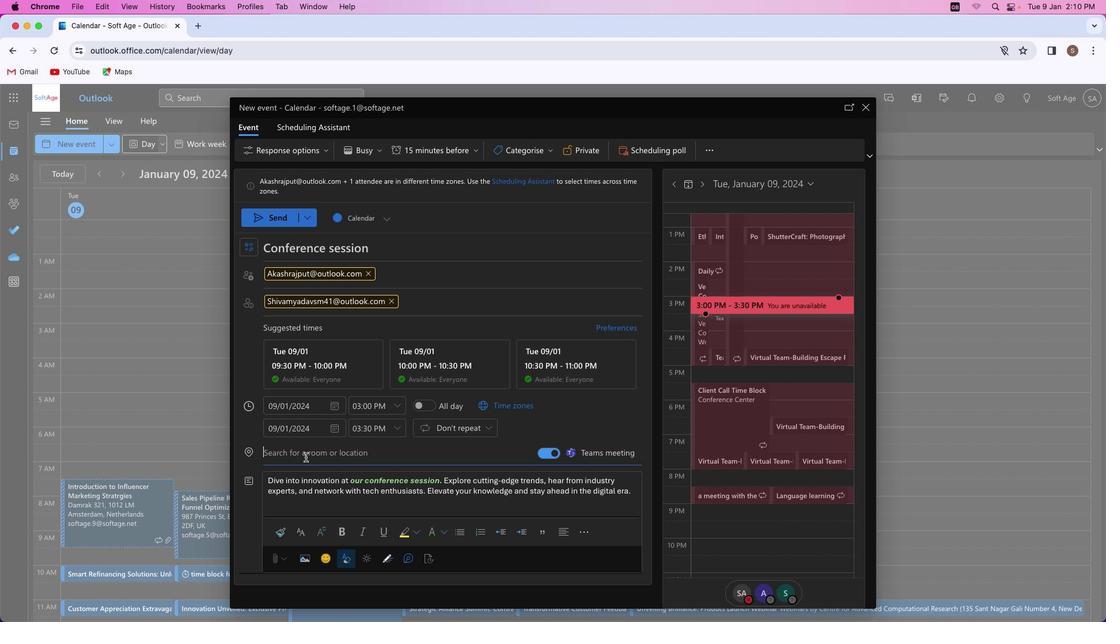
Action: Mouse moved to (306, 456)
Screenshot: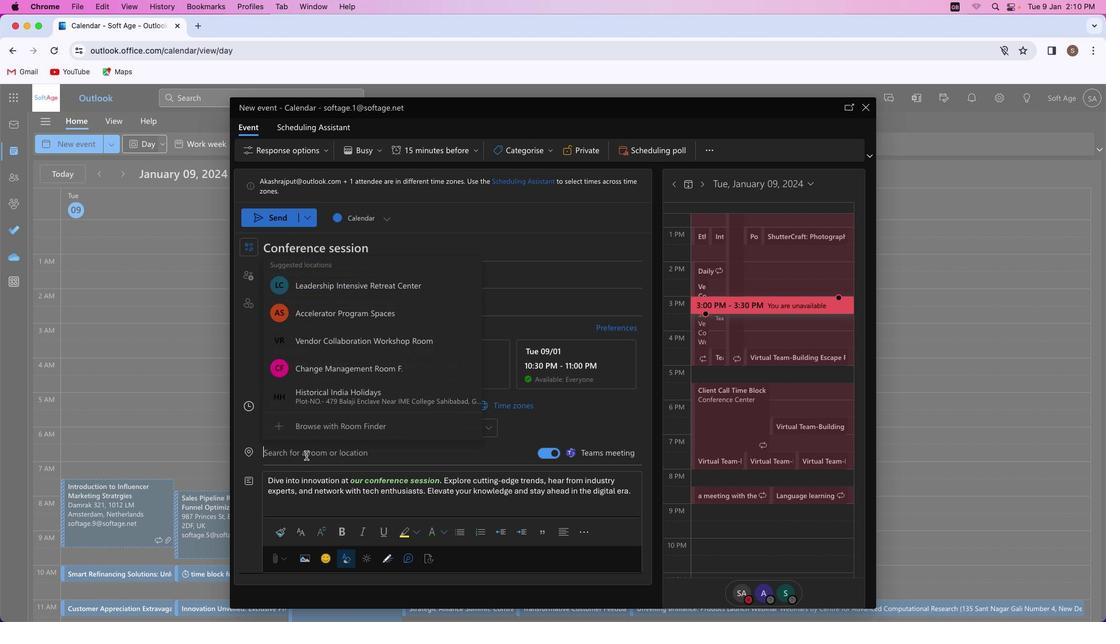 
Action: Key pressed Key.shift'C''o''n'
Screenshot: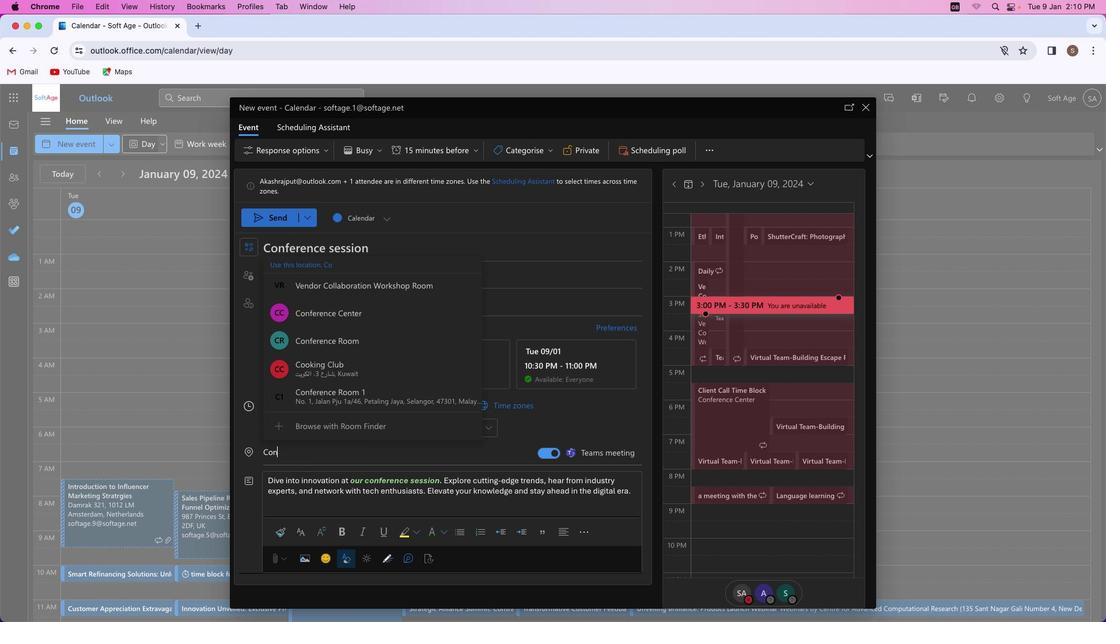 
Action: Mouse moved to (339, 289)
Screenshot: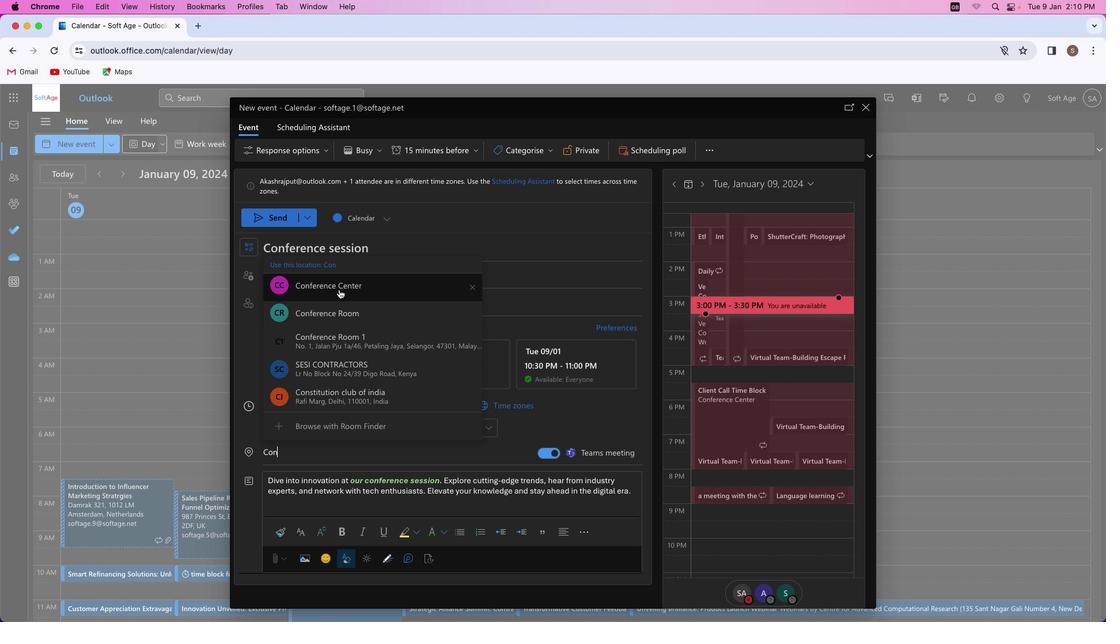 
Action: Mouse pressed left at (339, 289)
Screenshot: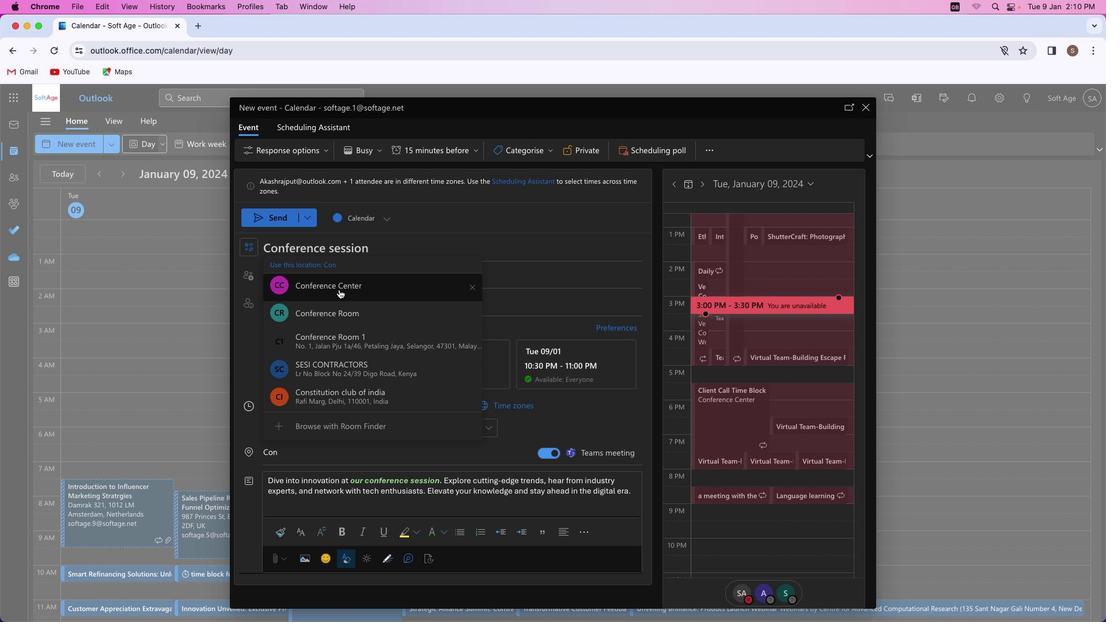 
Action: Mouse moved to (269, 216)
Screenshot: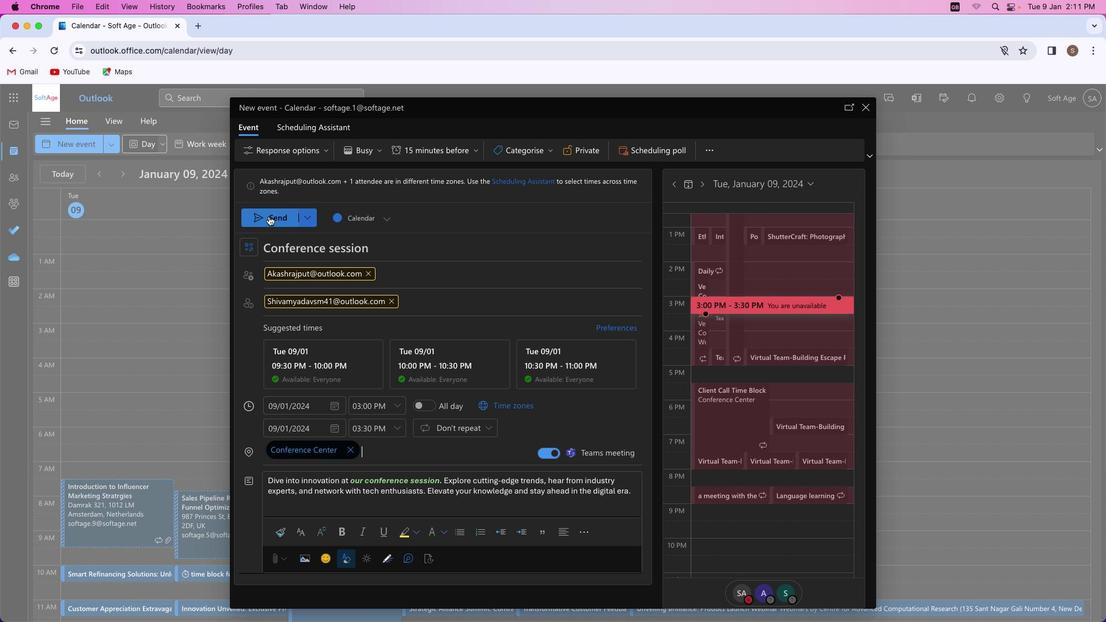 
Action: Mouse pressed left at (269, 216)
Screenshot: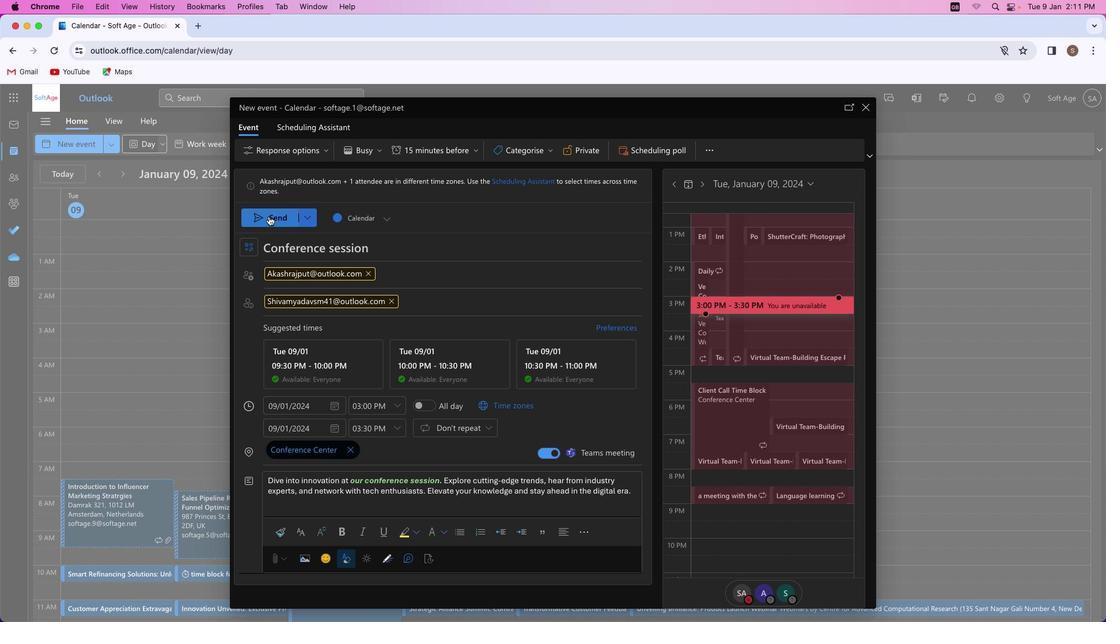 
Action: Mouse moved to (574, 382)
Screenshot: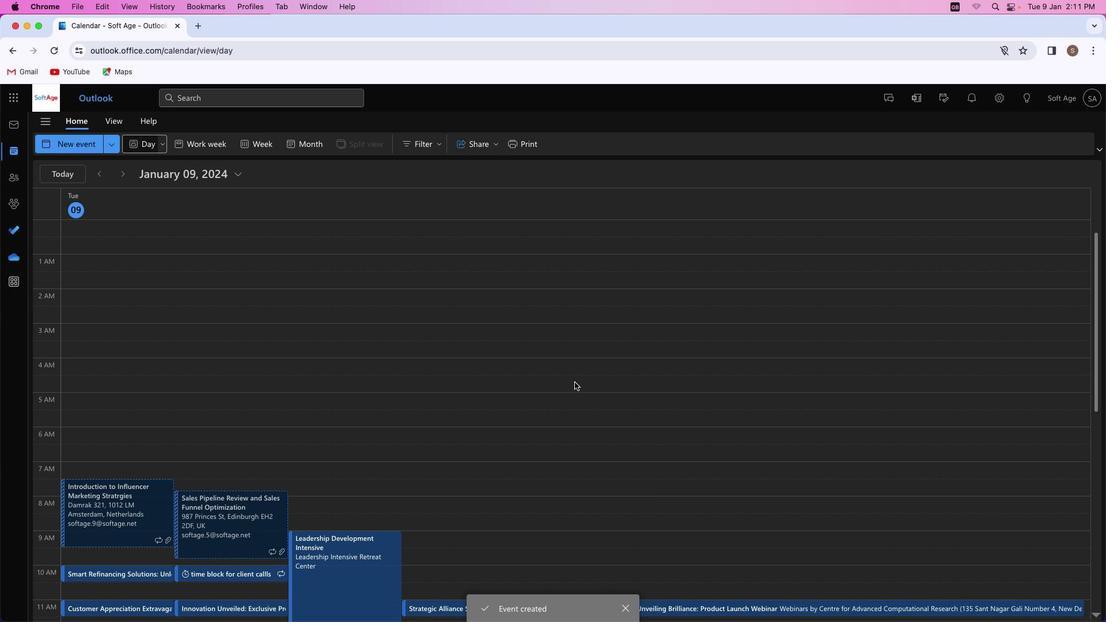 
